 Task: Create a due date automation trigger when advanced on, on the tuesday of the week a card is due add dates without a complete due date at 11:00 AM.
Action: Mouse moved to (1103, 343)
Screenshot: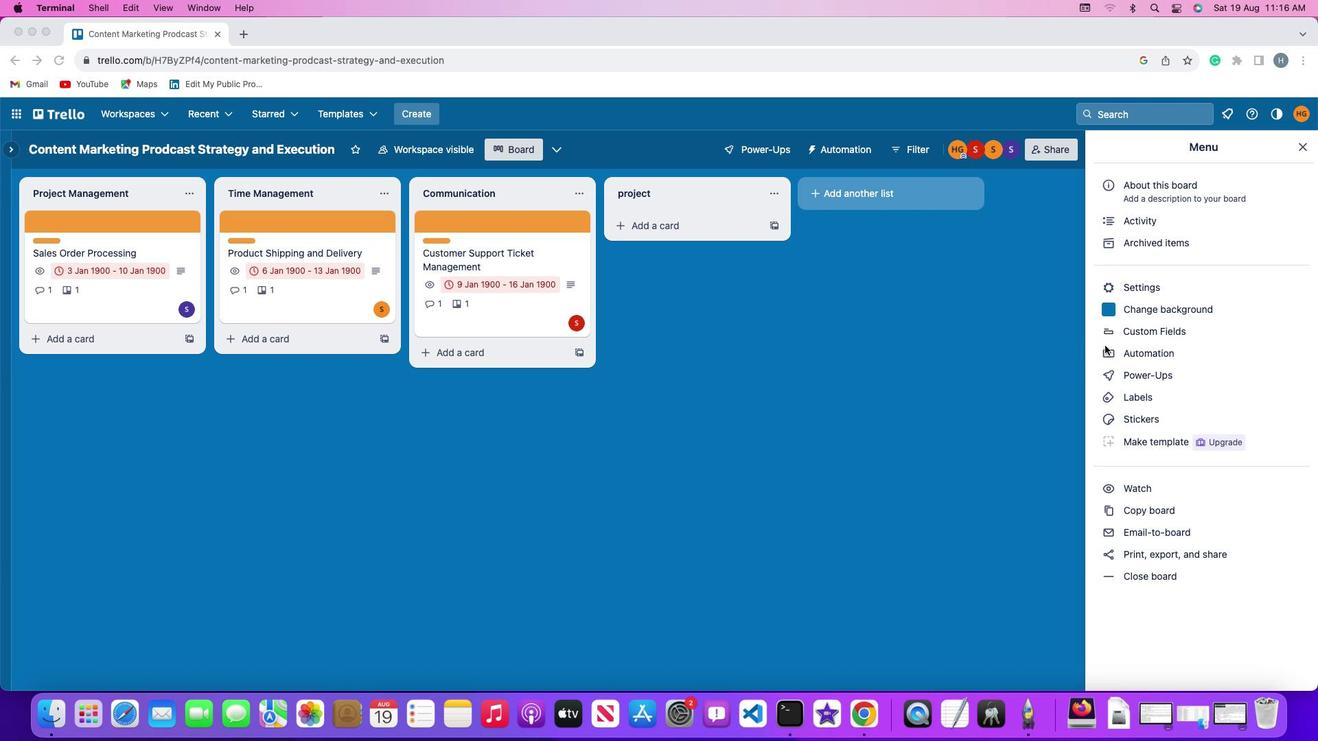 
Action: Mouse pressed left at (1103, 343)
Screenshot: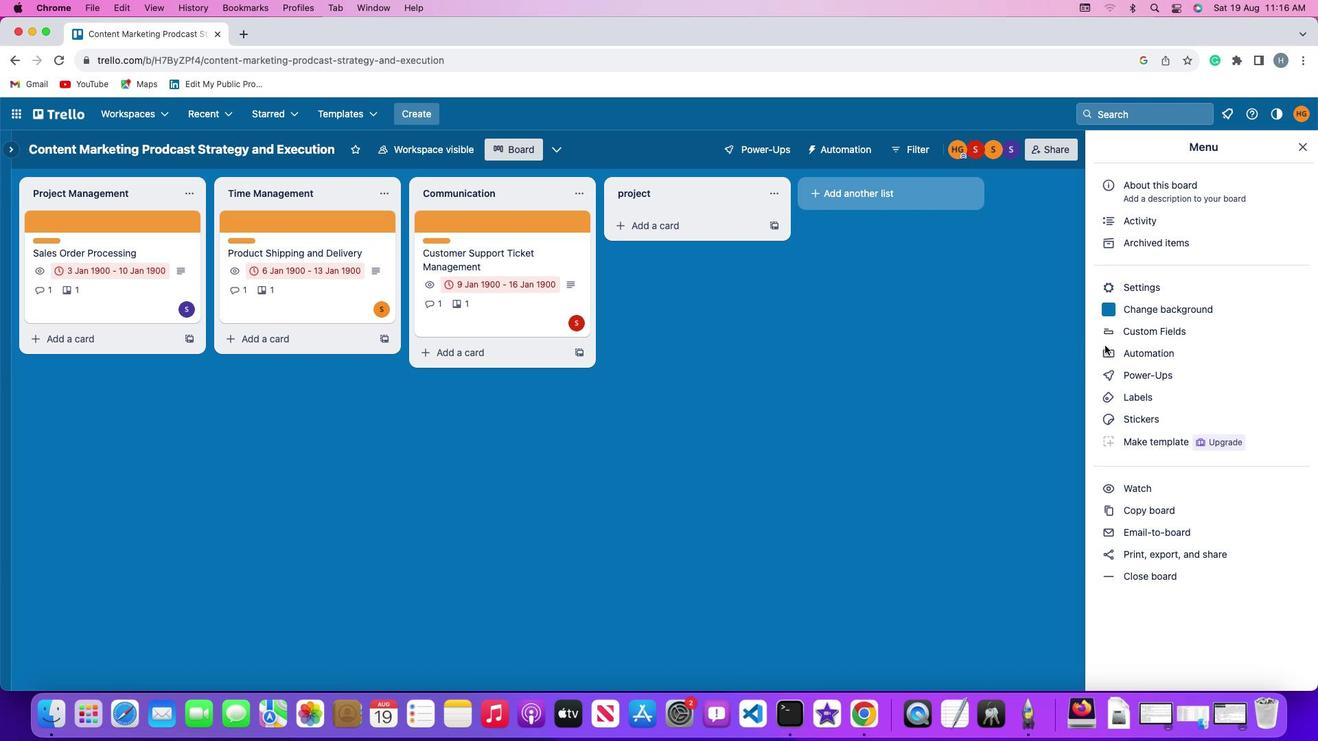 
Action: Mouse pressed left at (1103, 343)
Screenshot: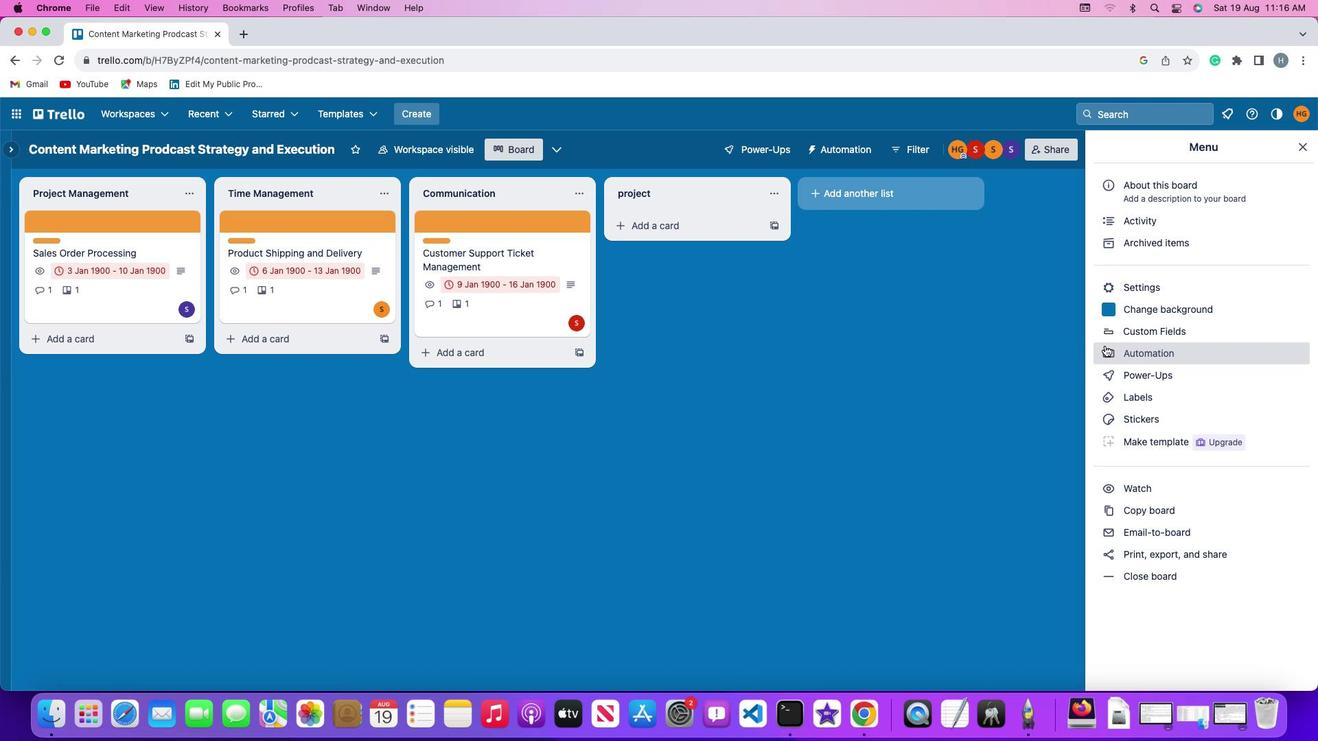 
Action: Mouse moved to (102, 326)
Screenshot: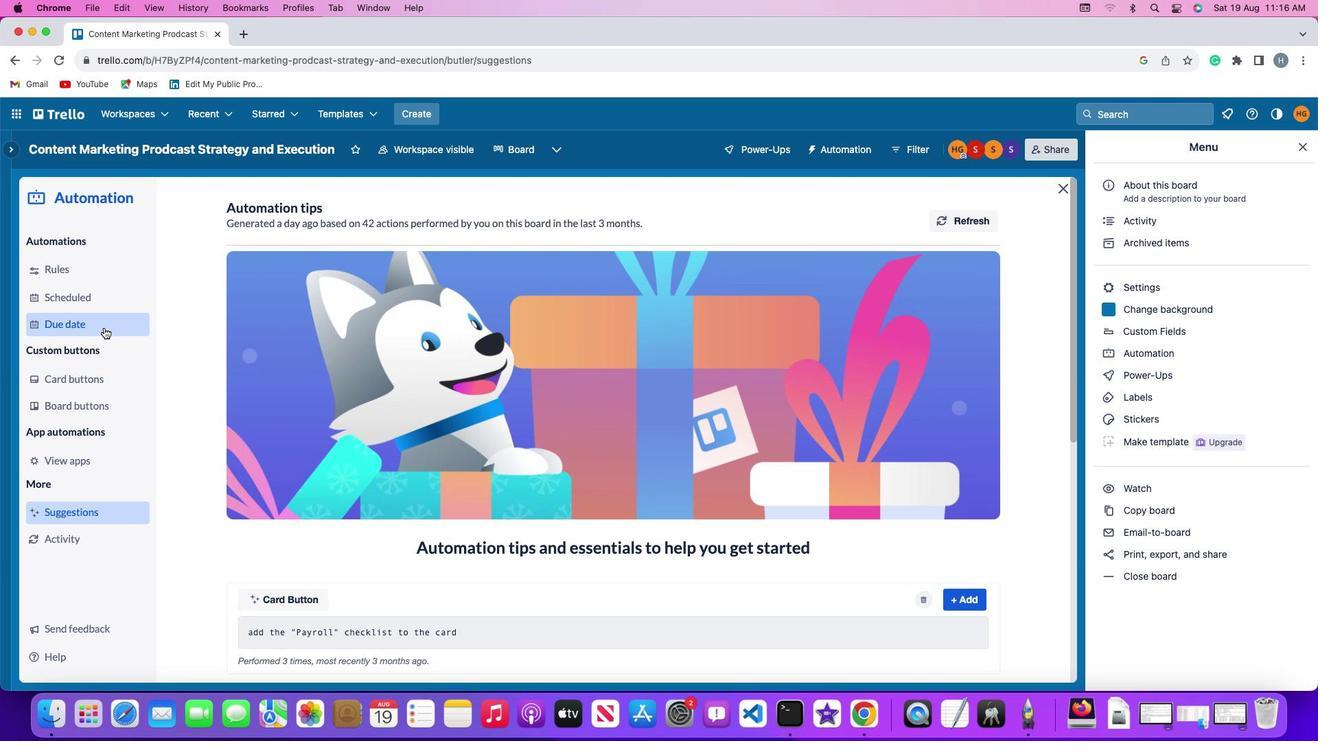 
Action: Mouse pressed left at (102, 326)
Screenshot: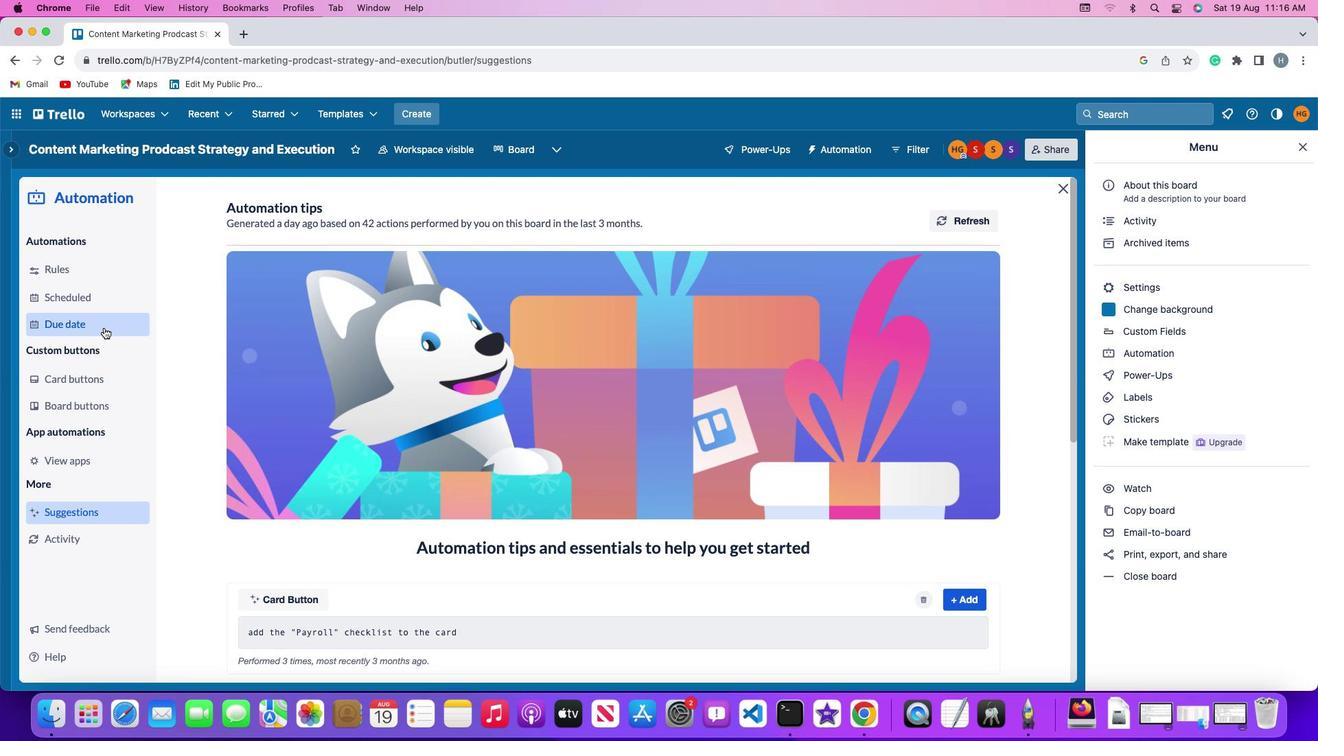 
Action: Mouse moved to (905, 203)
Screenshot: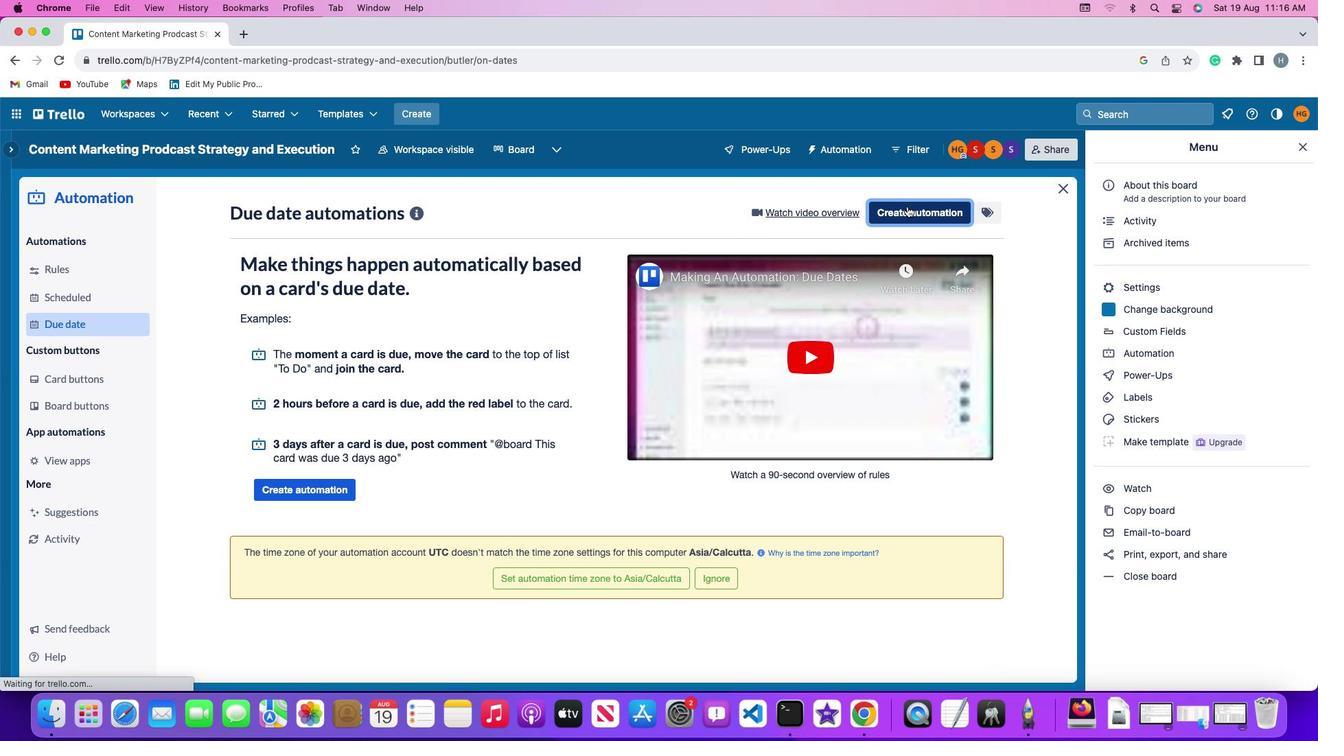 
Action: Mouse pressed left at (905, 203)
Screenshot: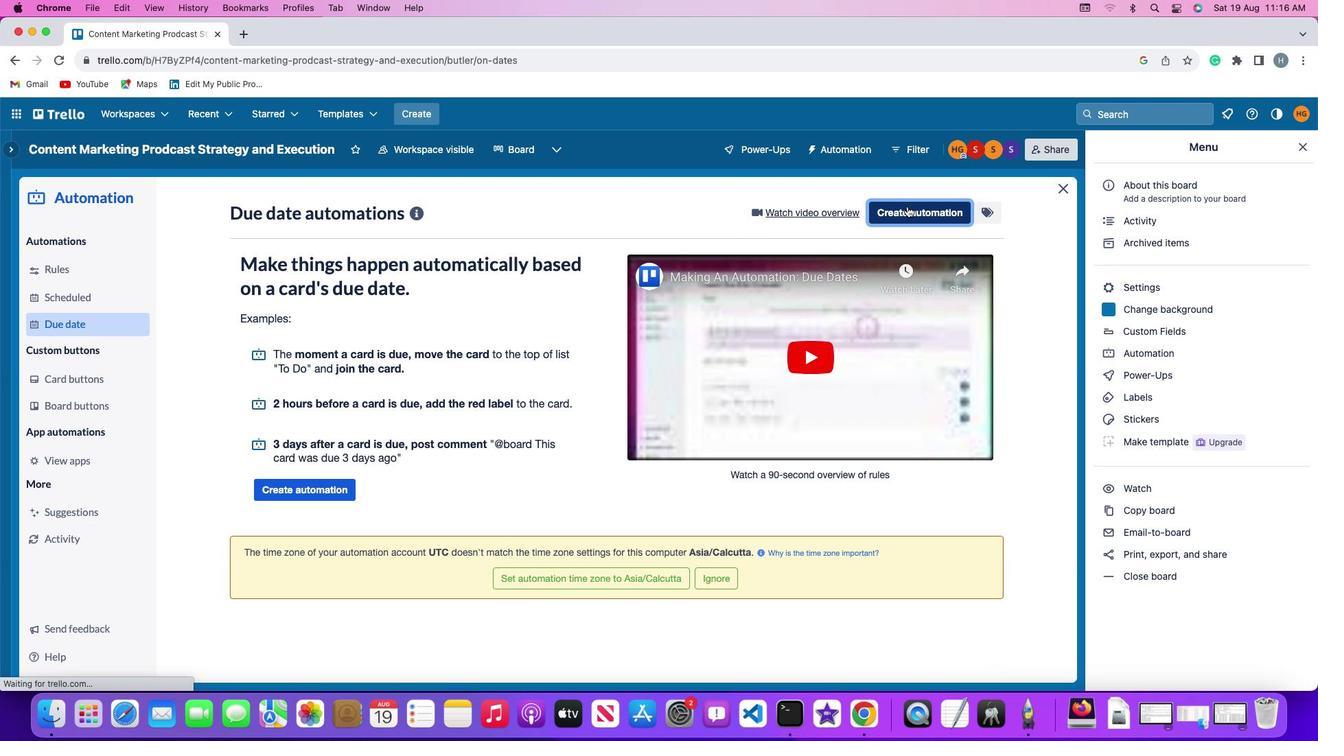 
Action: Mouse moved to (256, 339)
Screenshot: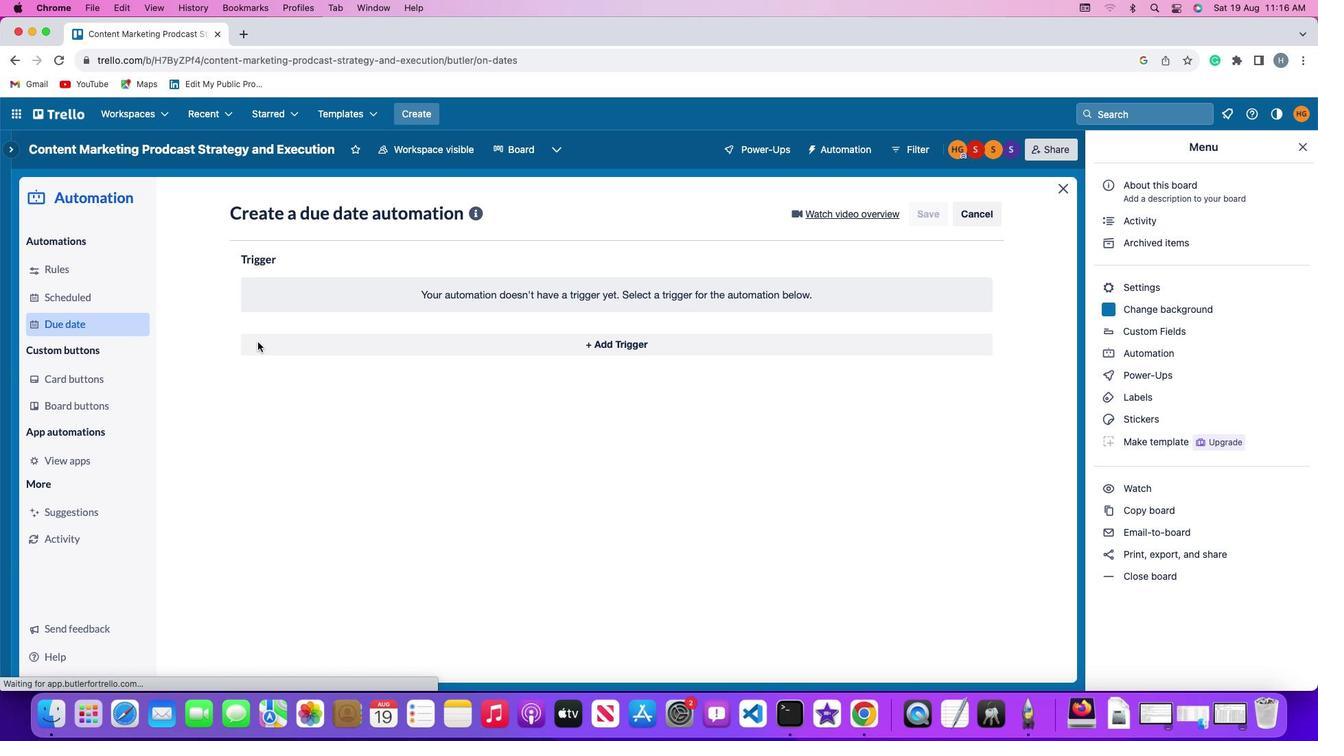 
Action: Mouse pressed left at (256, 339)
Screenshot: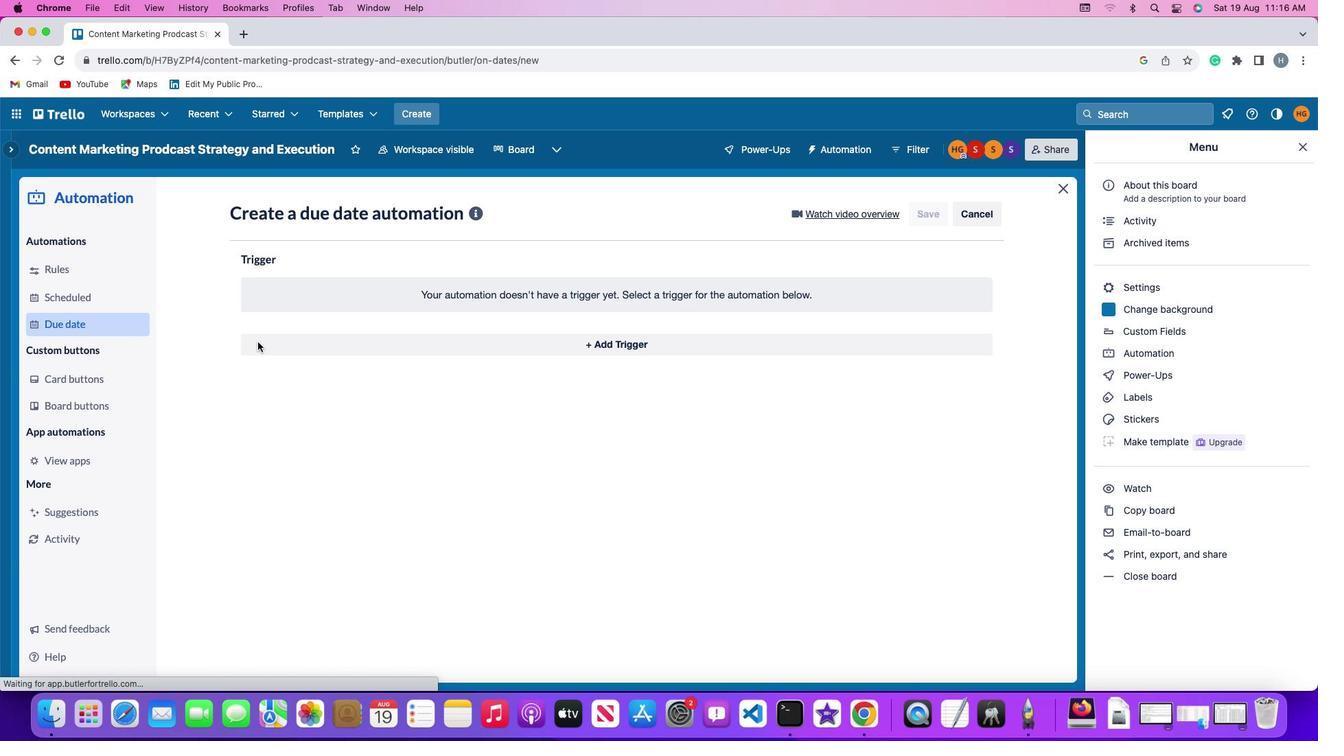 
Action: Mouse moved to (293, 588)
Screenshot: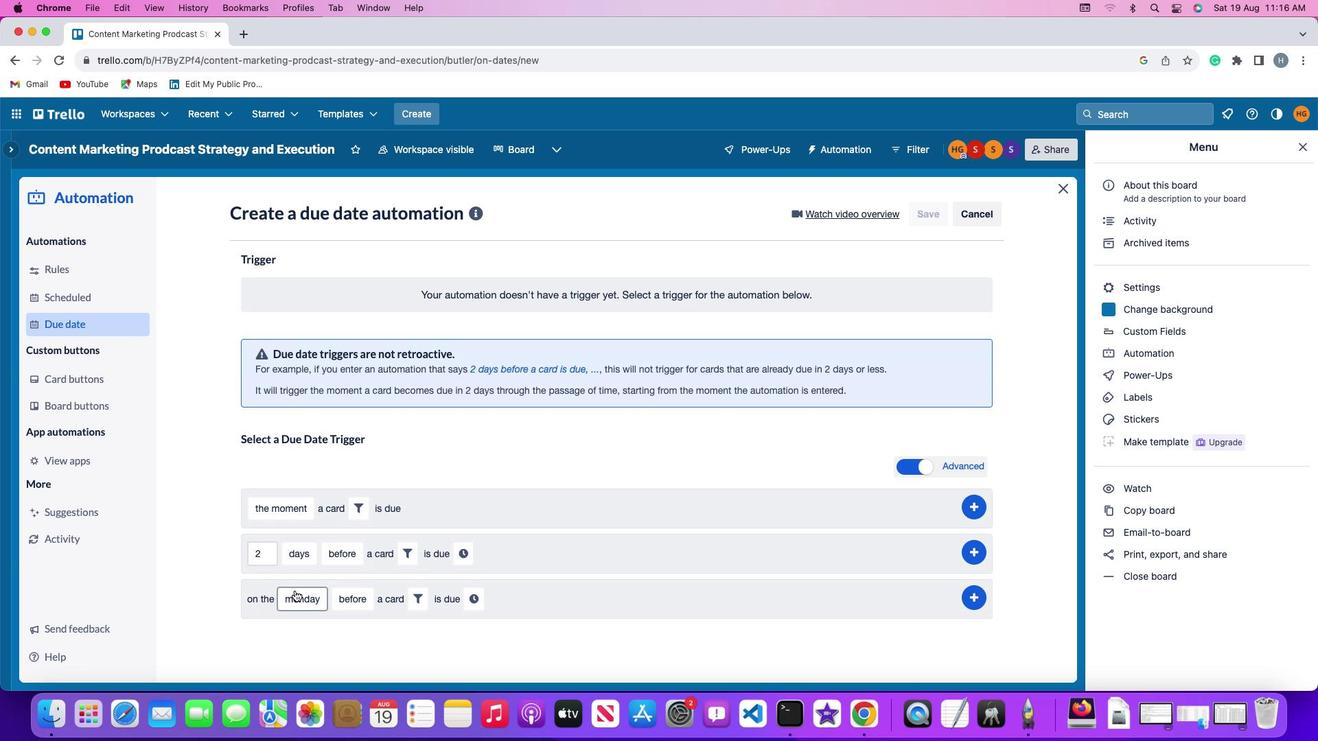 
Action: Mouse pressed left at (293, 588)
Screenshot: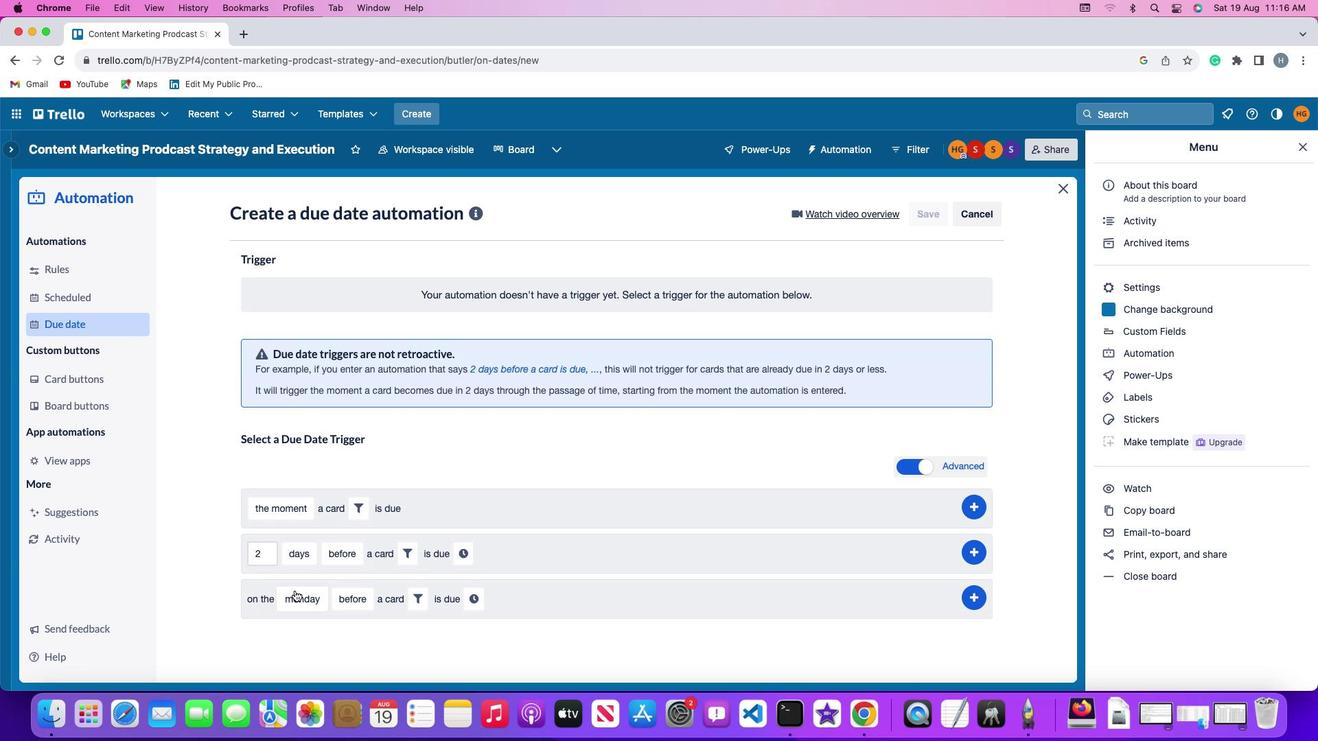
Action: Mouse moved to (315, 435)
Screenshot: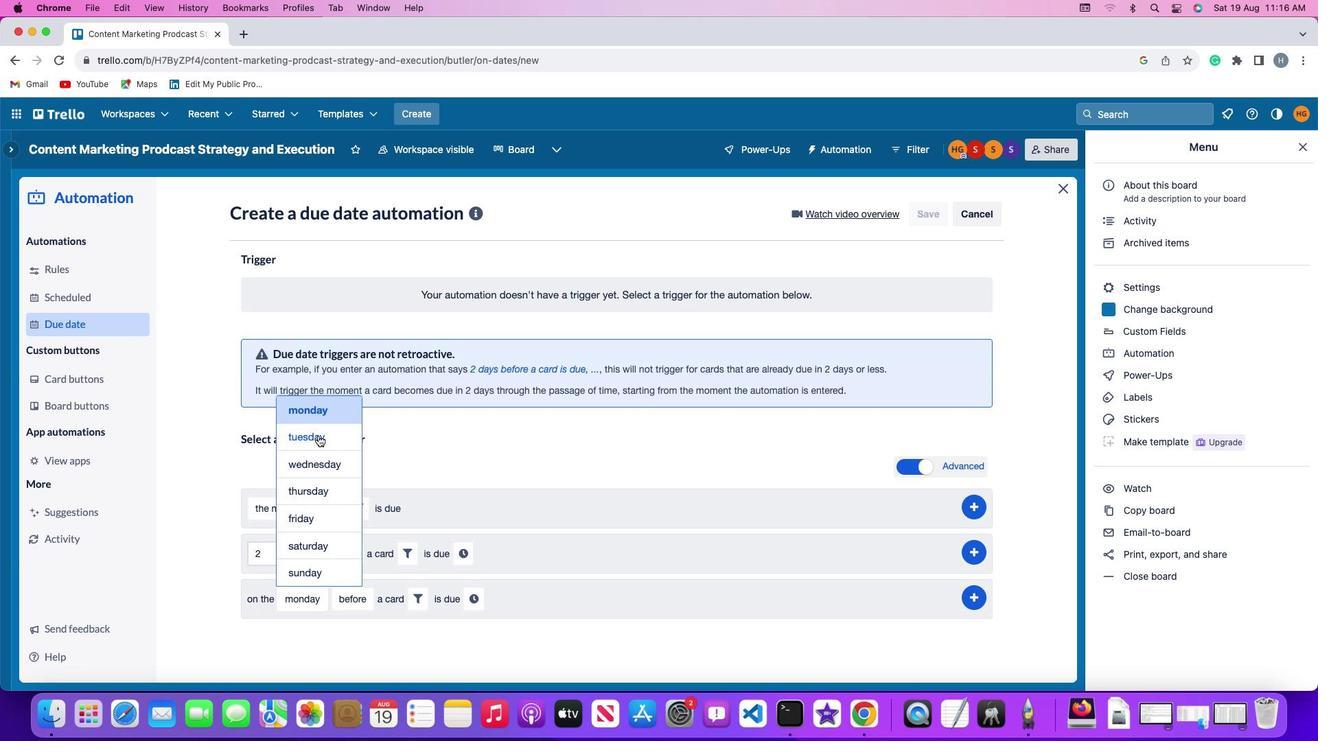 
Action: Mouse pressed left at (315, 435)
Screenshot: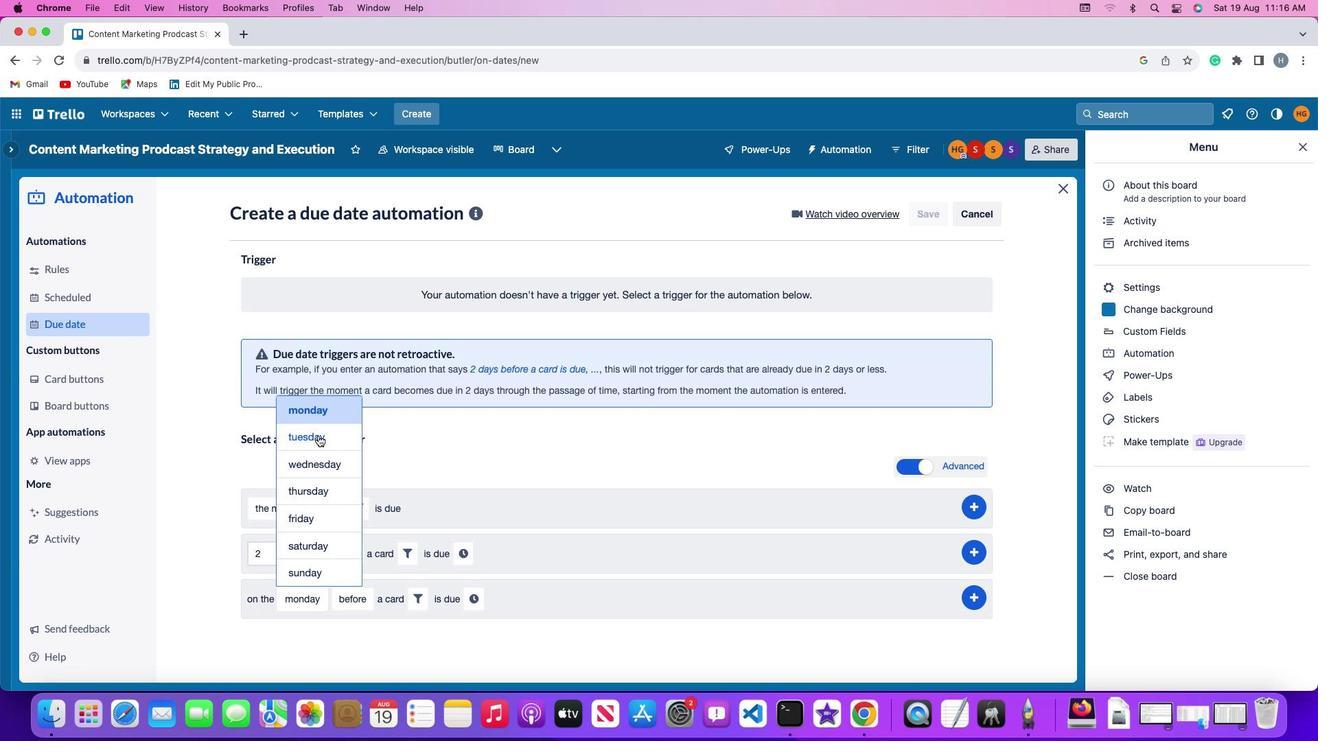
Action: Mouse moved to (354, 589)
Screenshot: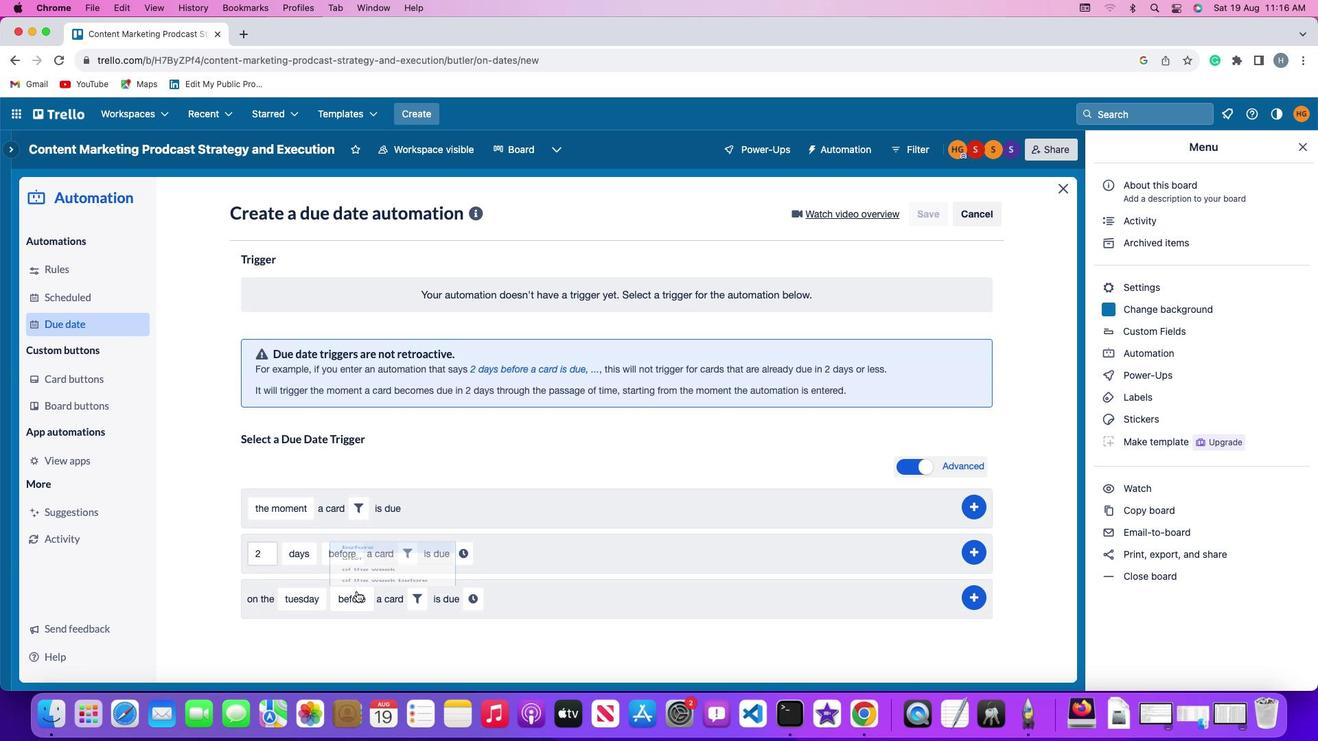 
Action: Mouse pressed left at (354, 589)
Screenshot: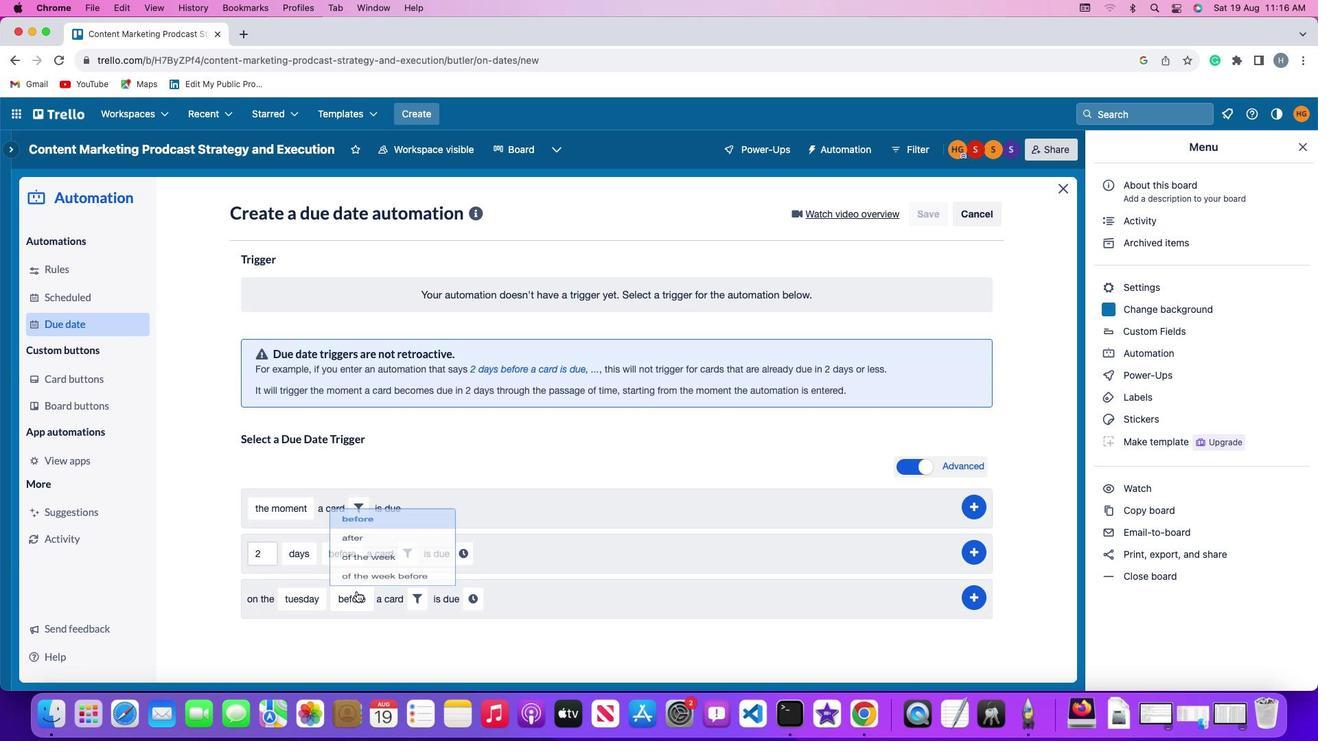 
Action: Mouse moved to (368, 539)
Screenshot: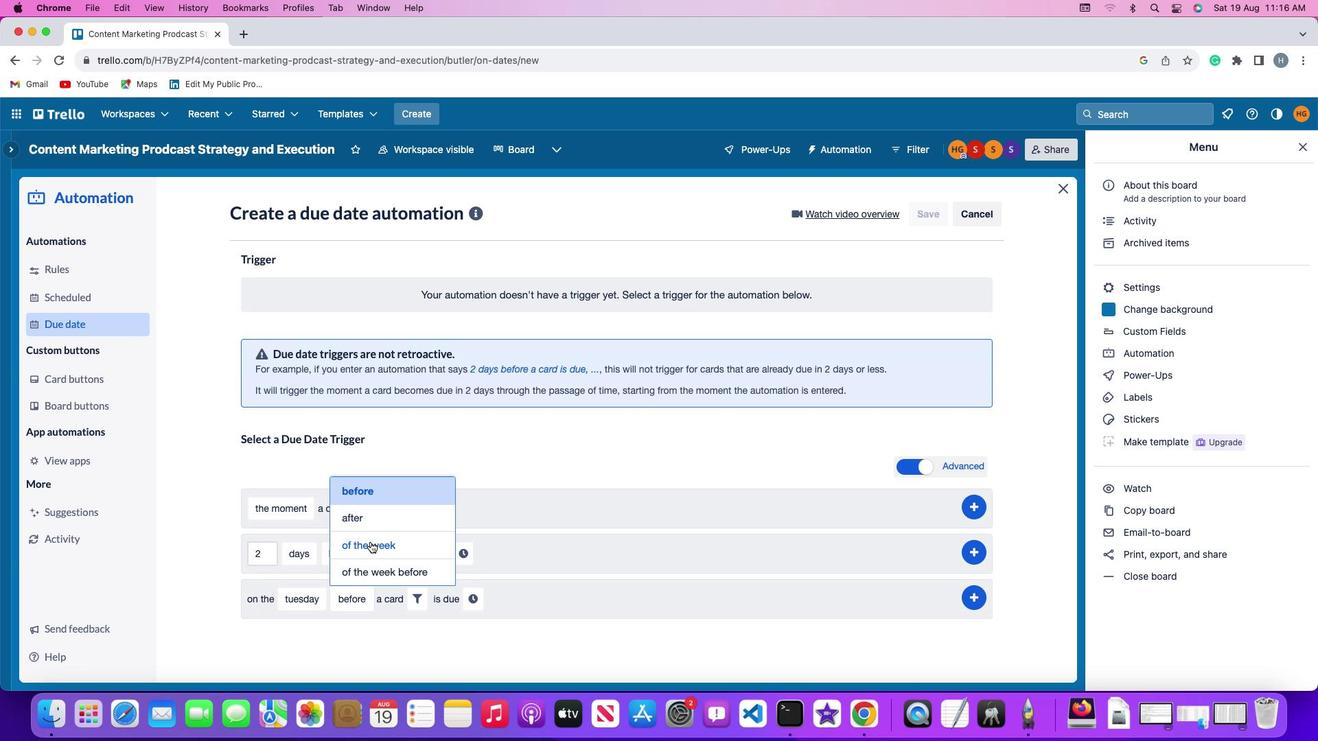 
Action: Mouse pressed left at (368, 539)
Screenshot: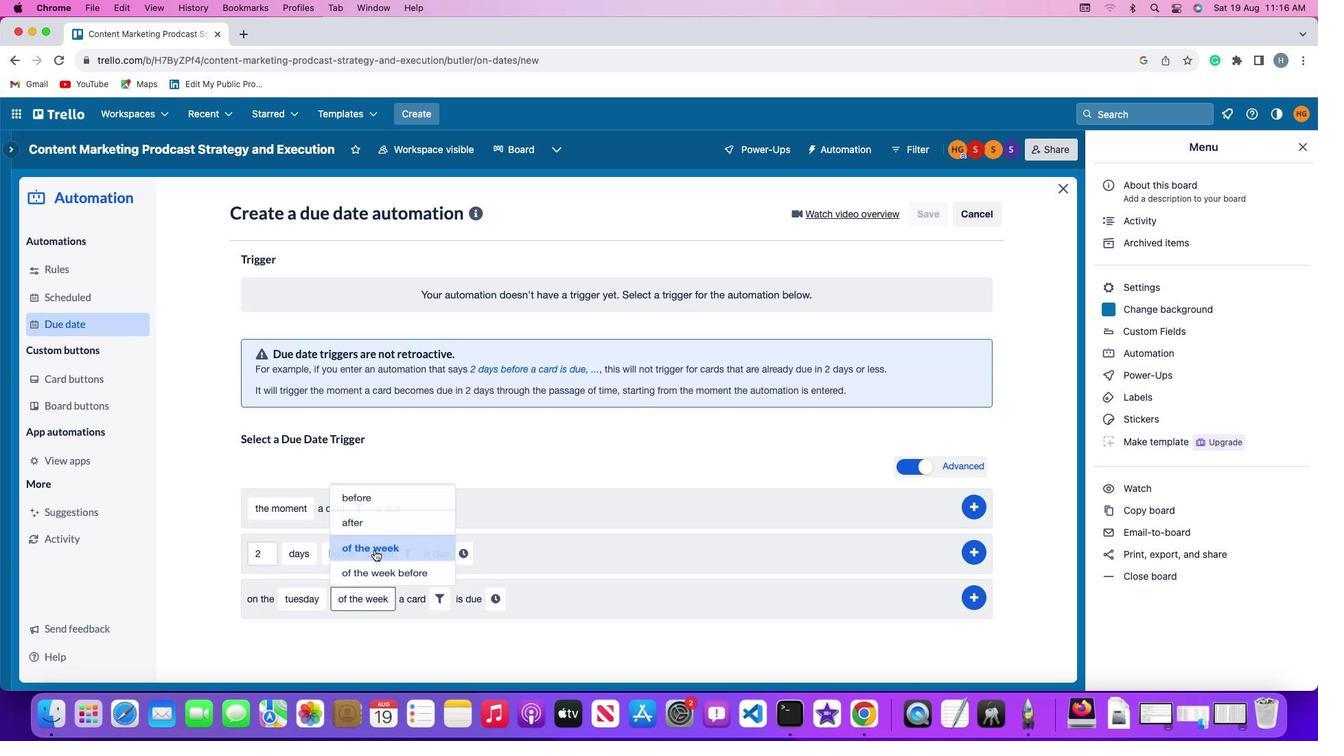 
Action: Mouse moved to (443, 591)
Screenshot: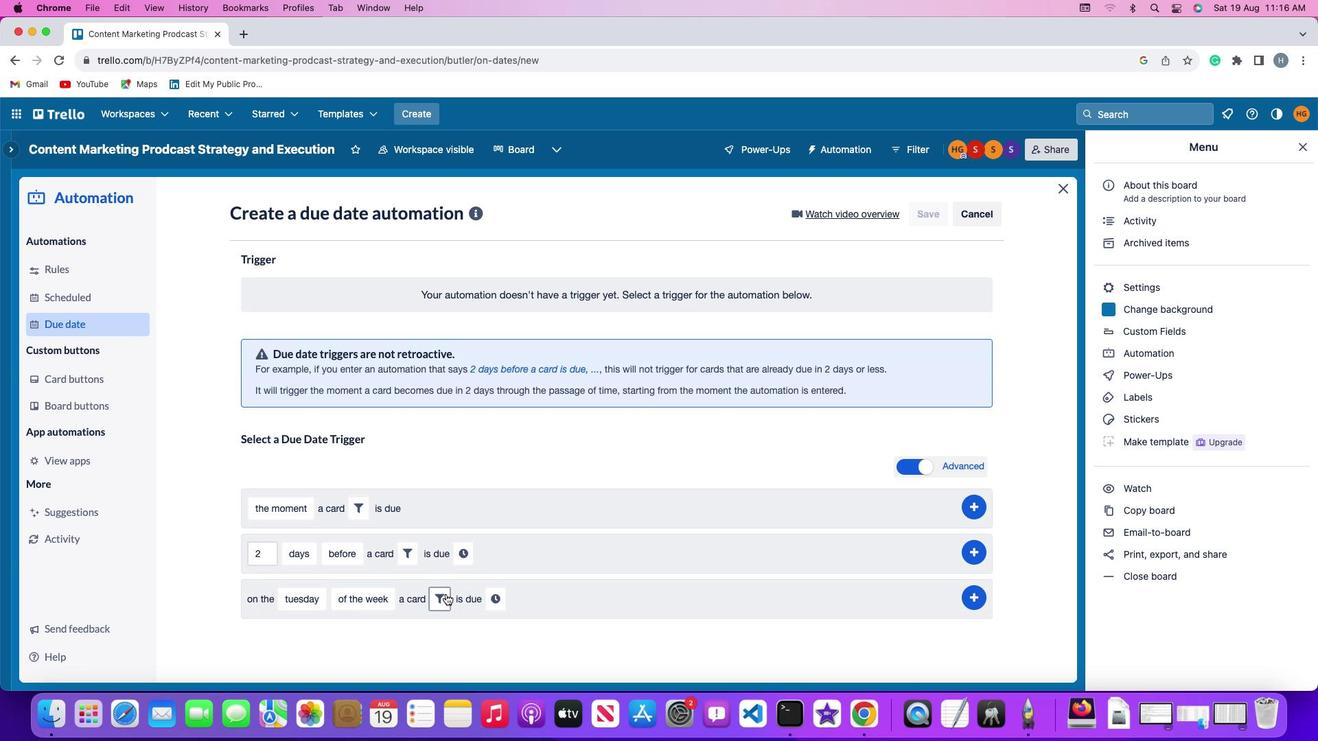 
Action: Mouse pressed left at (443, 591)
Screenshot: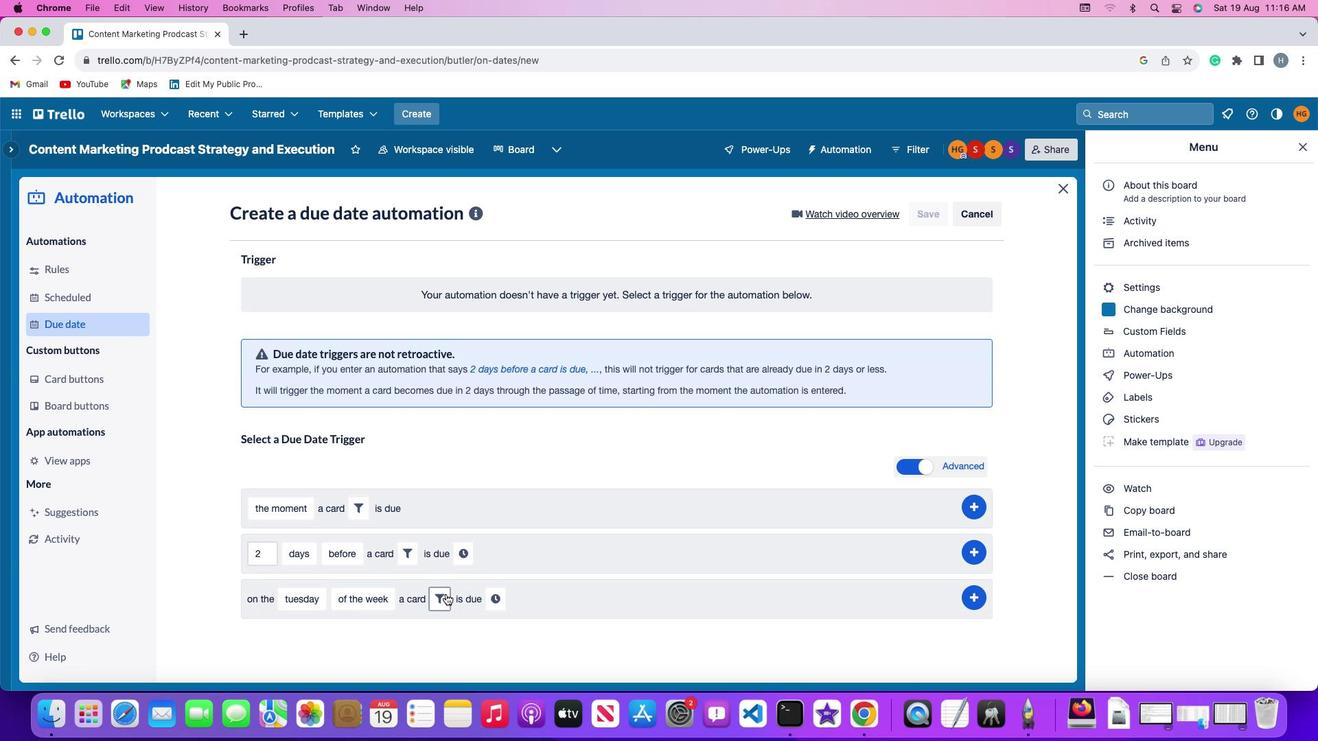 
Action: Mouse moved to (519, 640)
Screenshot: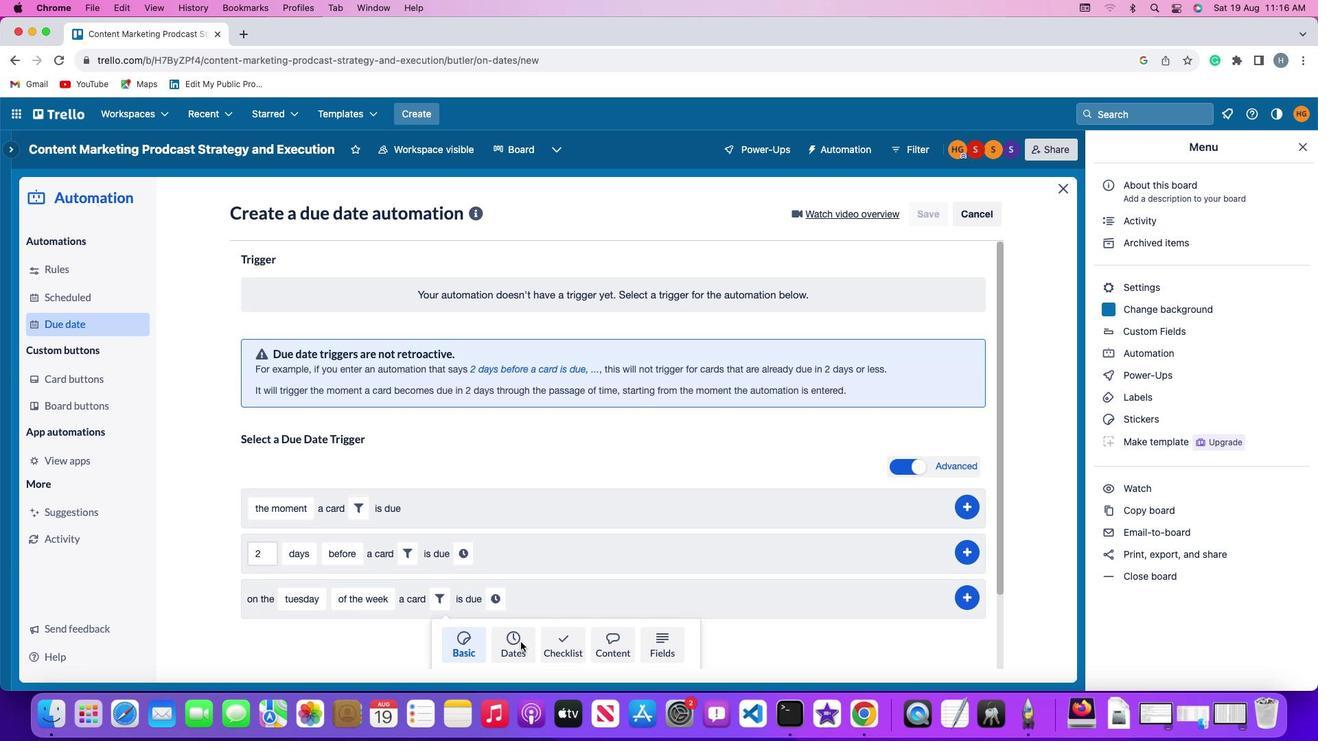 
Action: Mouse pressed left at (519, 640)
Screenshot: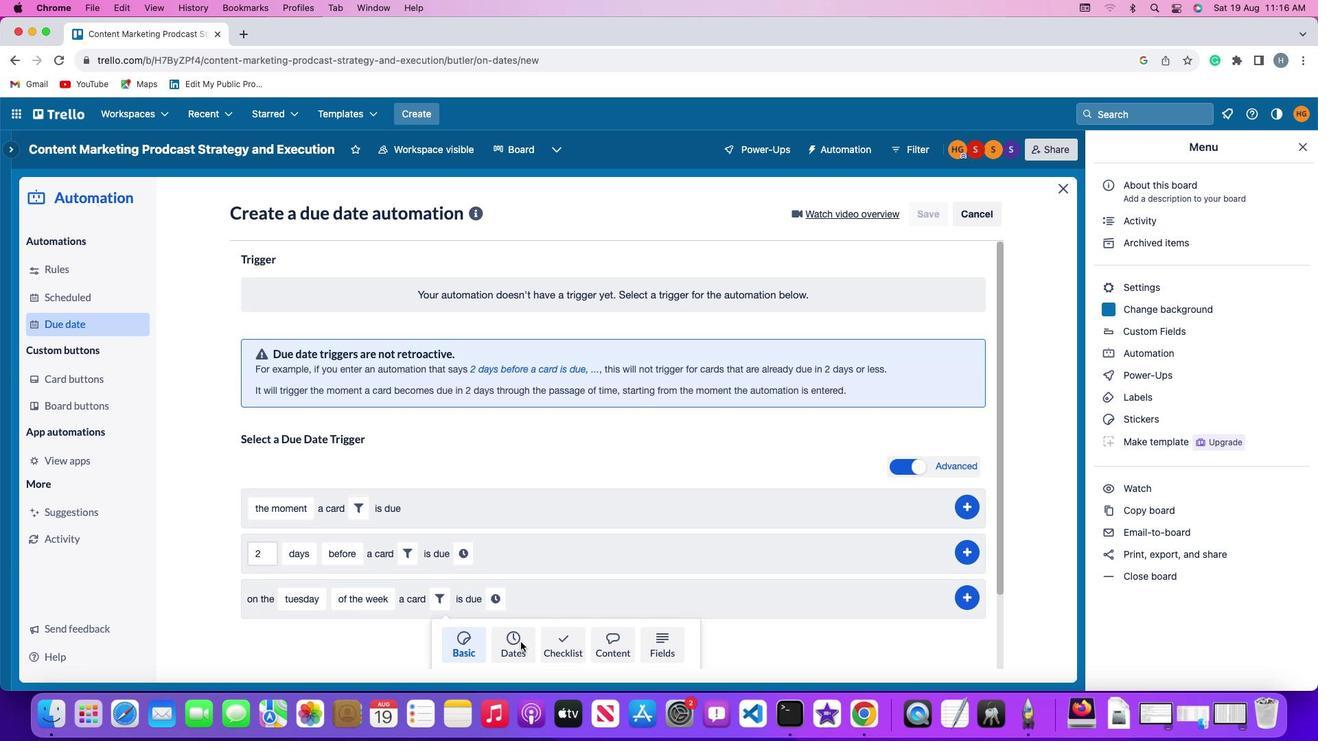 
Action: Mouse moved to (363, 615)
Screenshot: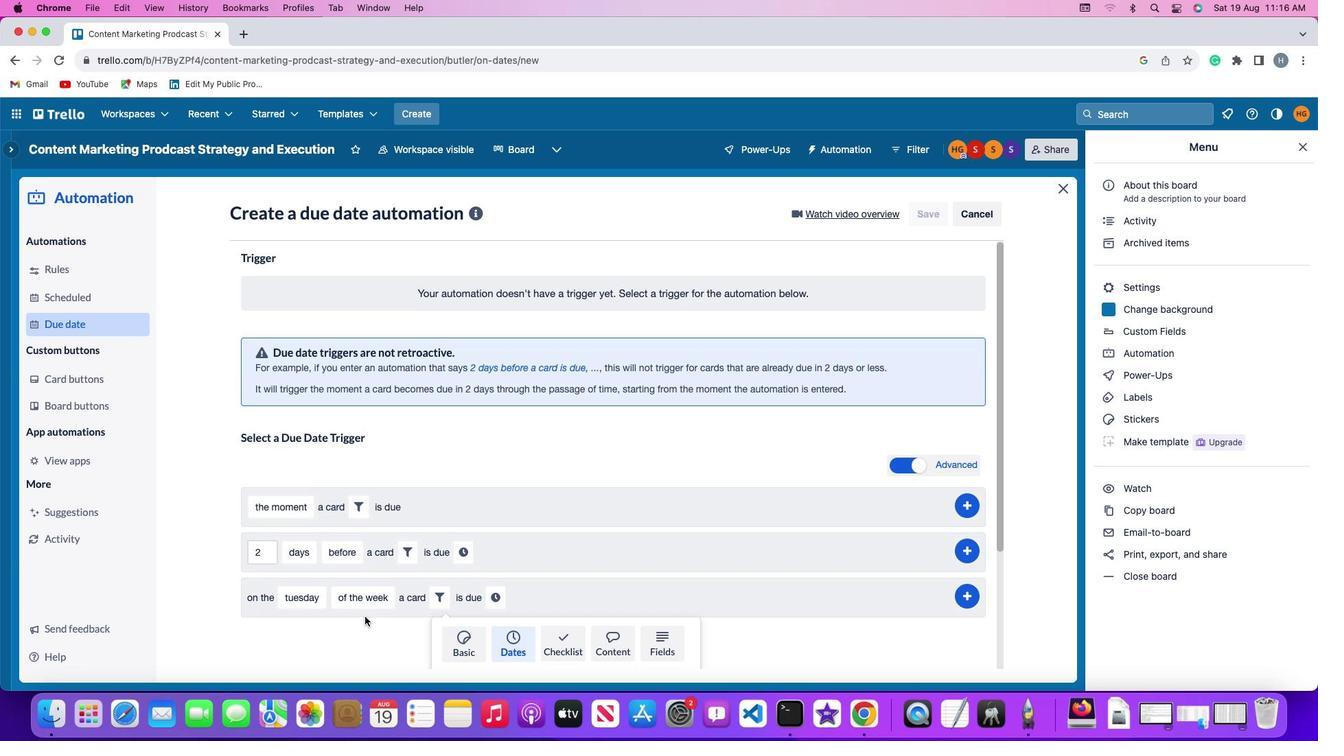 
Action: Mouse scrolled (363, 615) with delta (-1, -2)
Screenshot: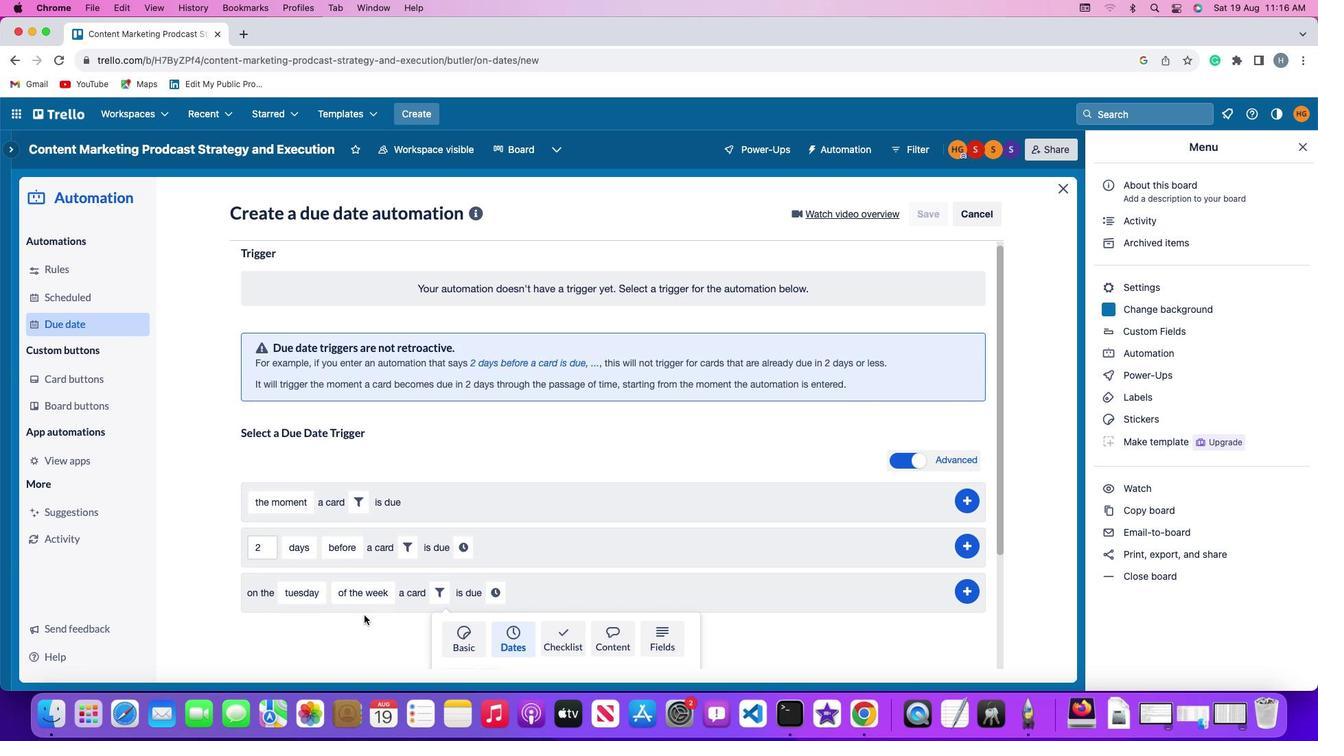 
Action: Mouse scrolled (363, 615) with delta (-1, -2)
Screenshot: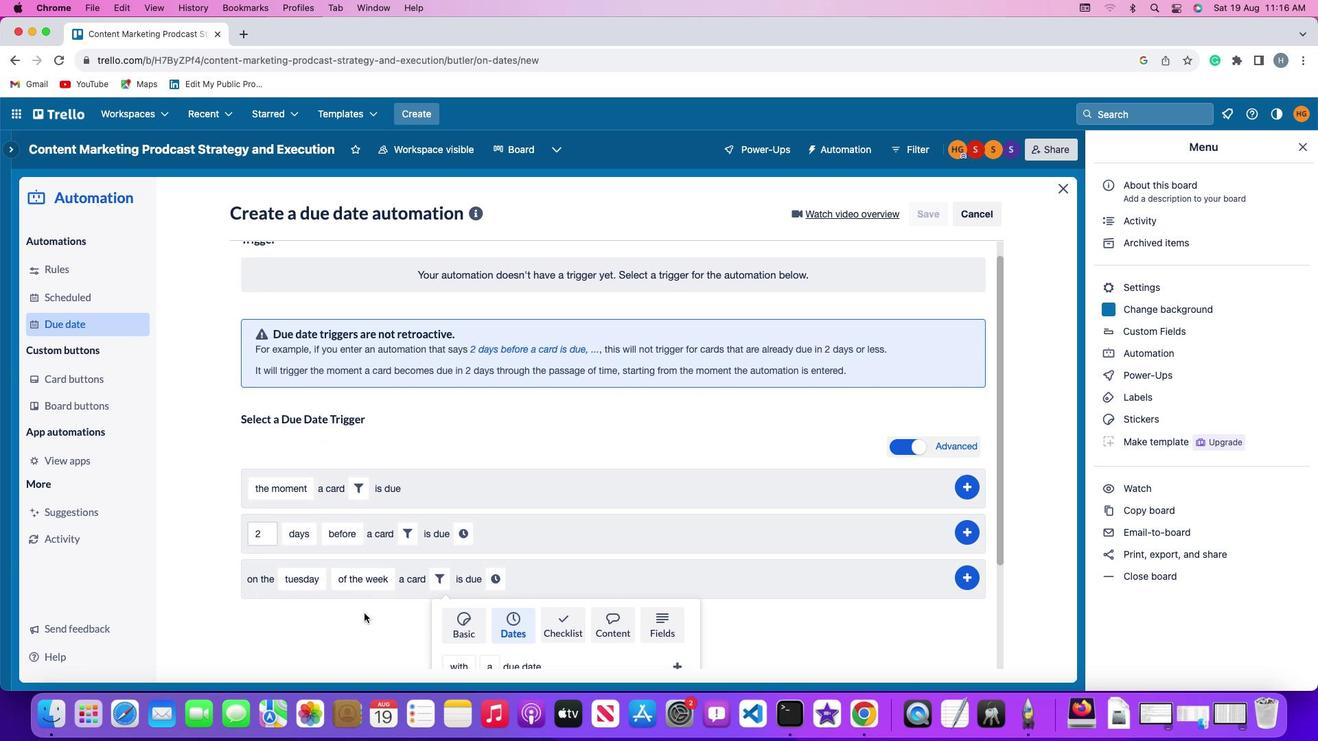 
Action: Mouse moved to (363, 615)
Screenshot: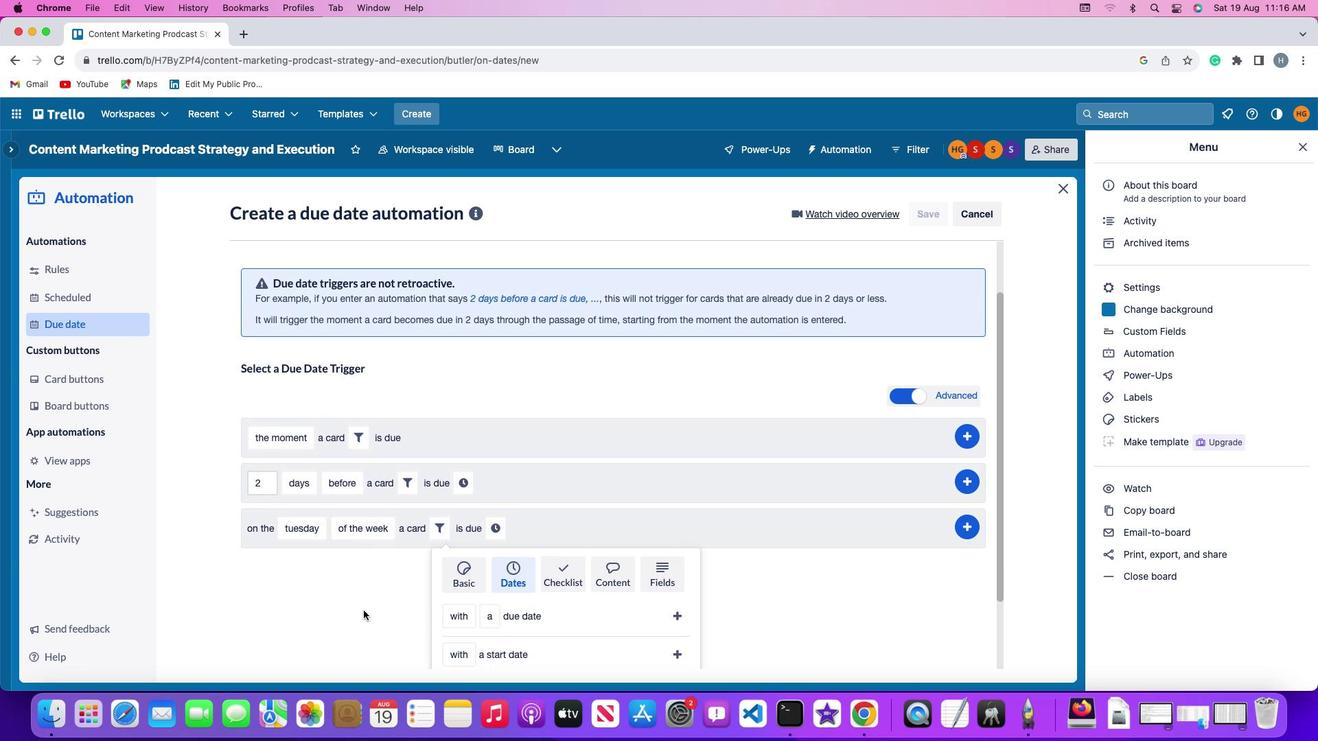 
Action: Mouse scrolled (363, 615) with delta (-1, -2)
Screenshot: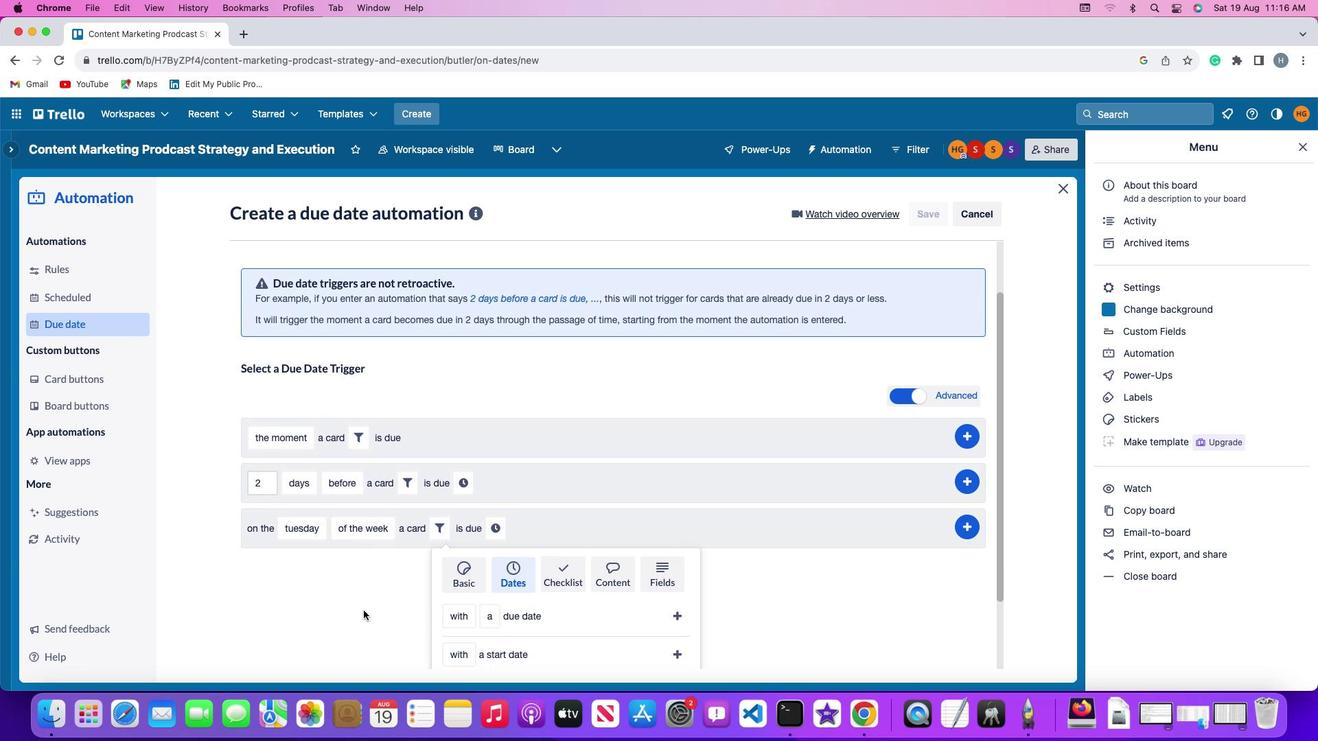 
Action: Mouse moved to (448, 582)
Screenshot: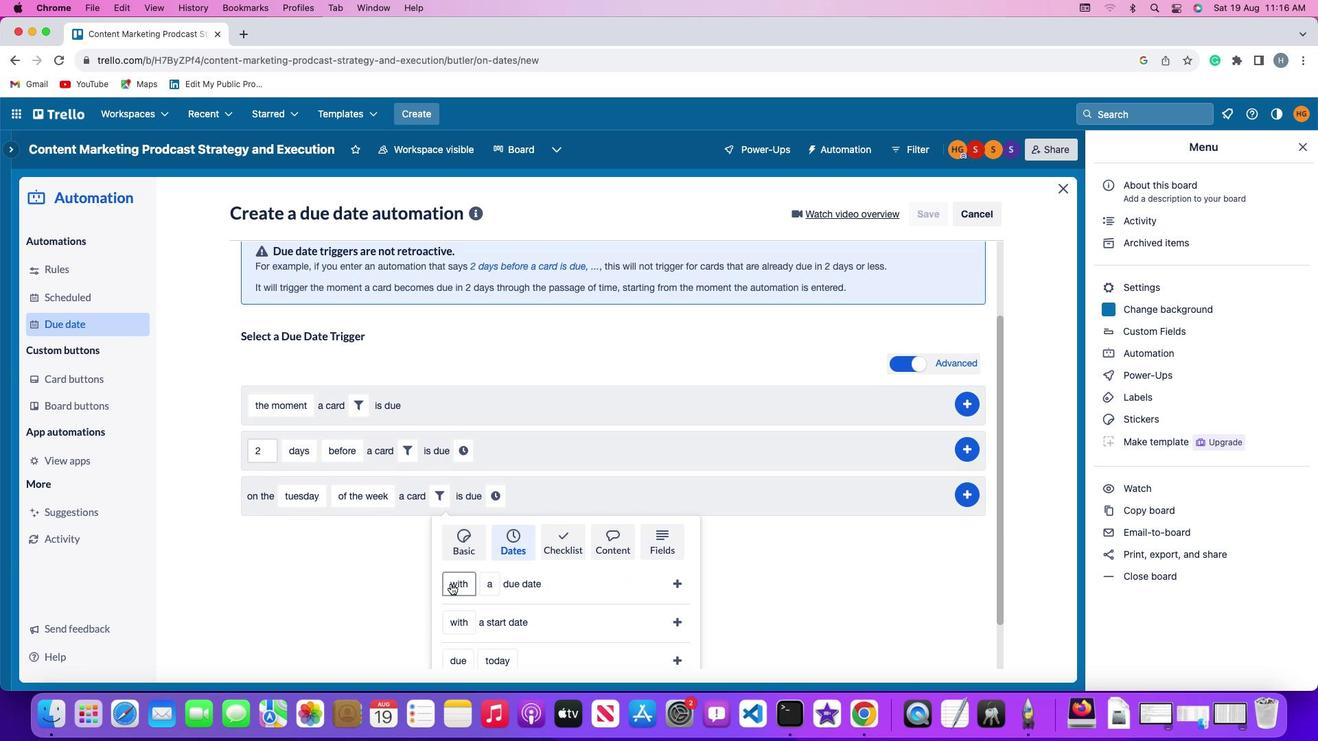 
Action: Mouse pressed left at (448, 582)
Screenshot: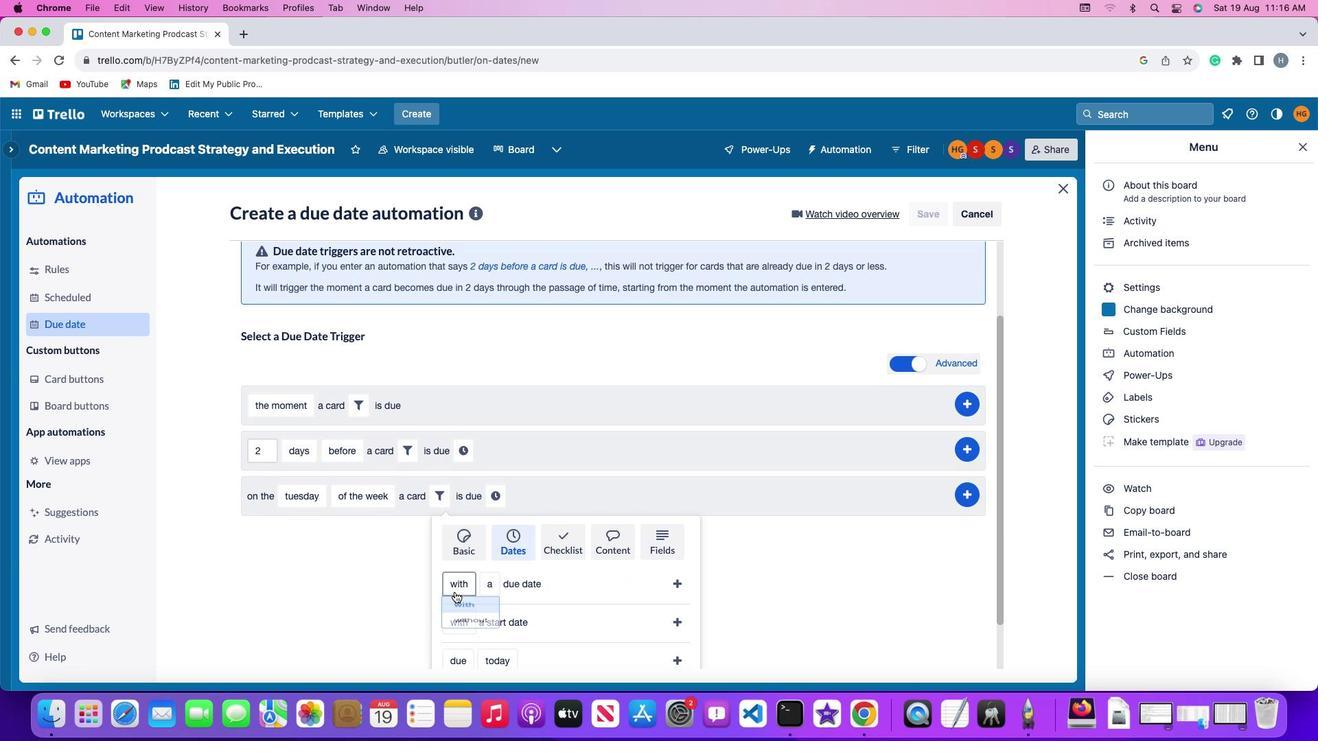 
Action: Mouse moved to (466, 637)
Screenshot: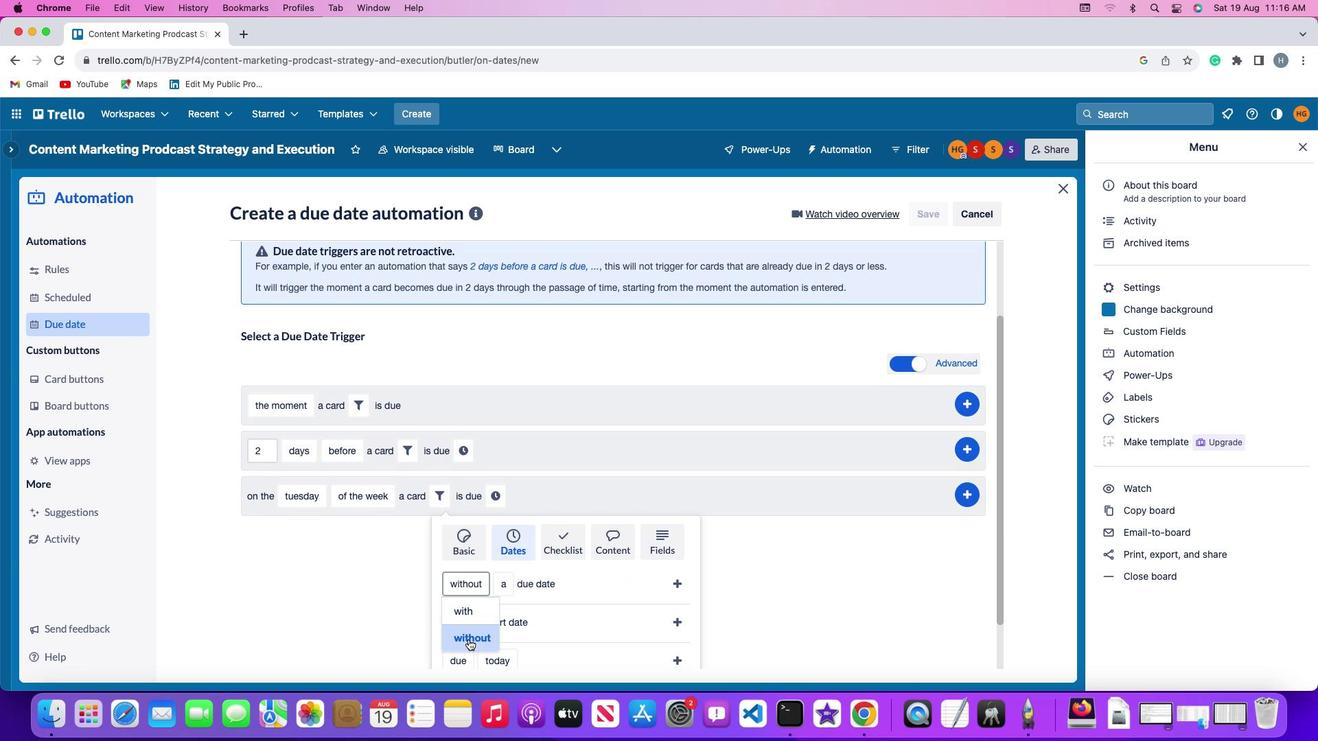 
Action: Mouse pressed left at (466, 637)
Screenshot: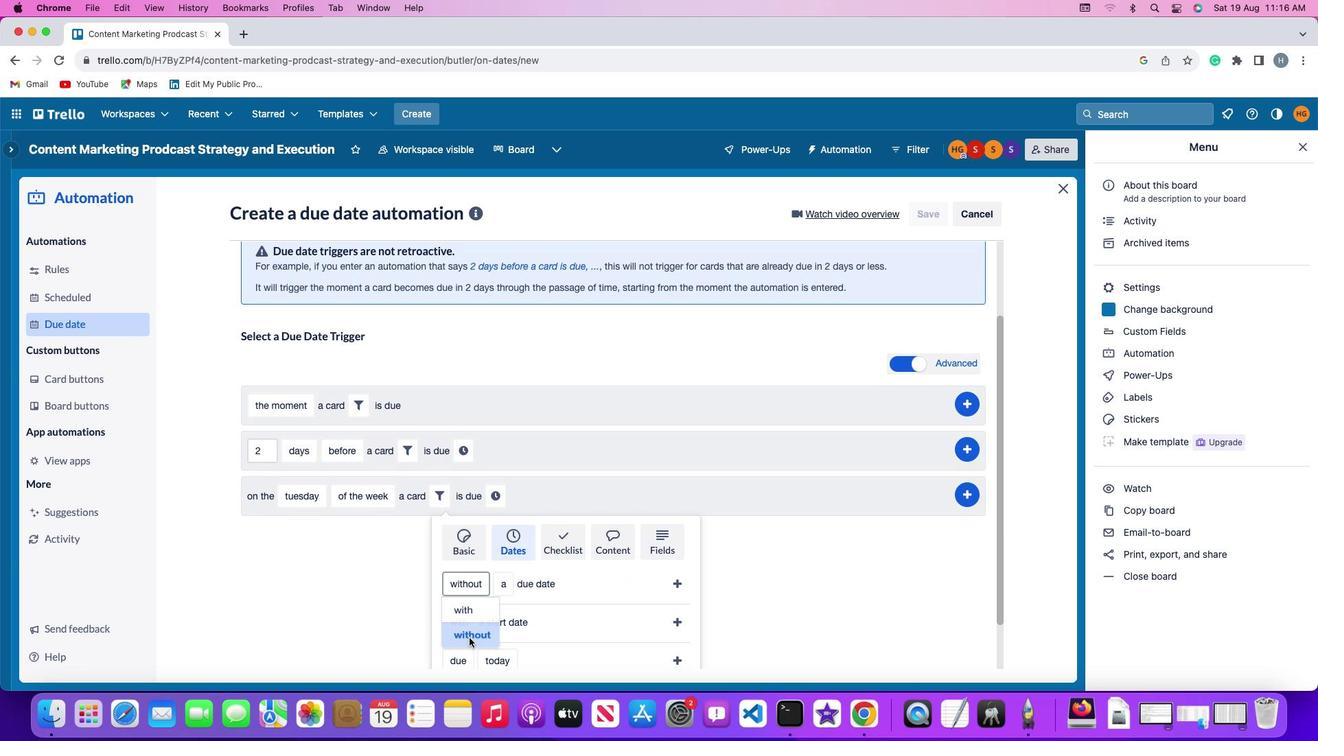 
Action: Mouse moved to (496, 580)
Screenshot: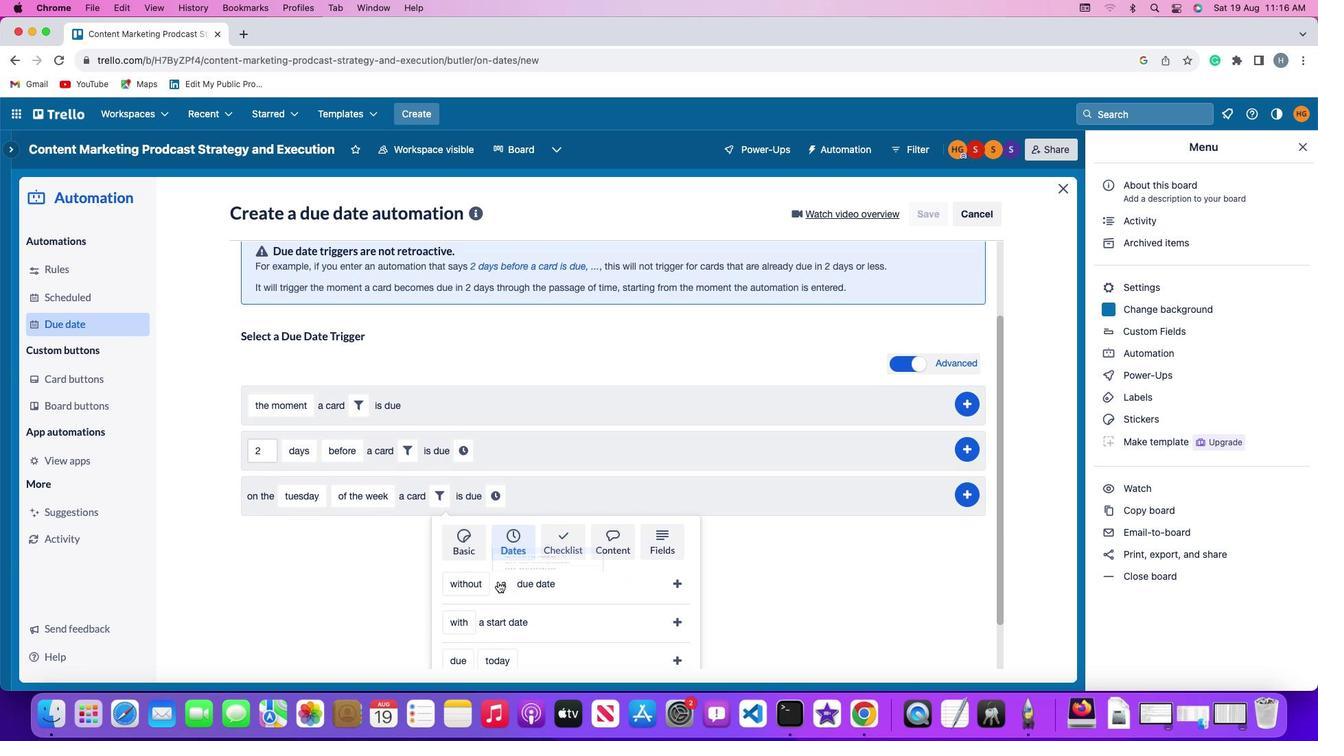 
Action: Mouse pressed left at (496, 580)
Screenshot: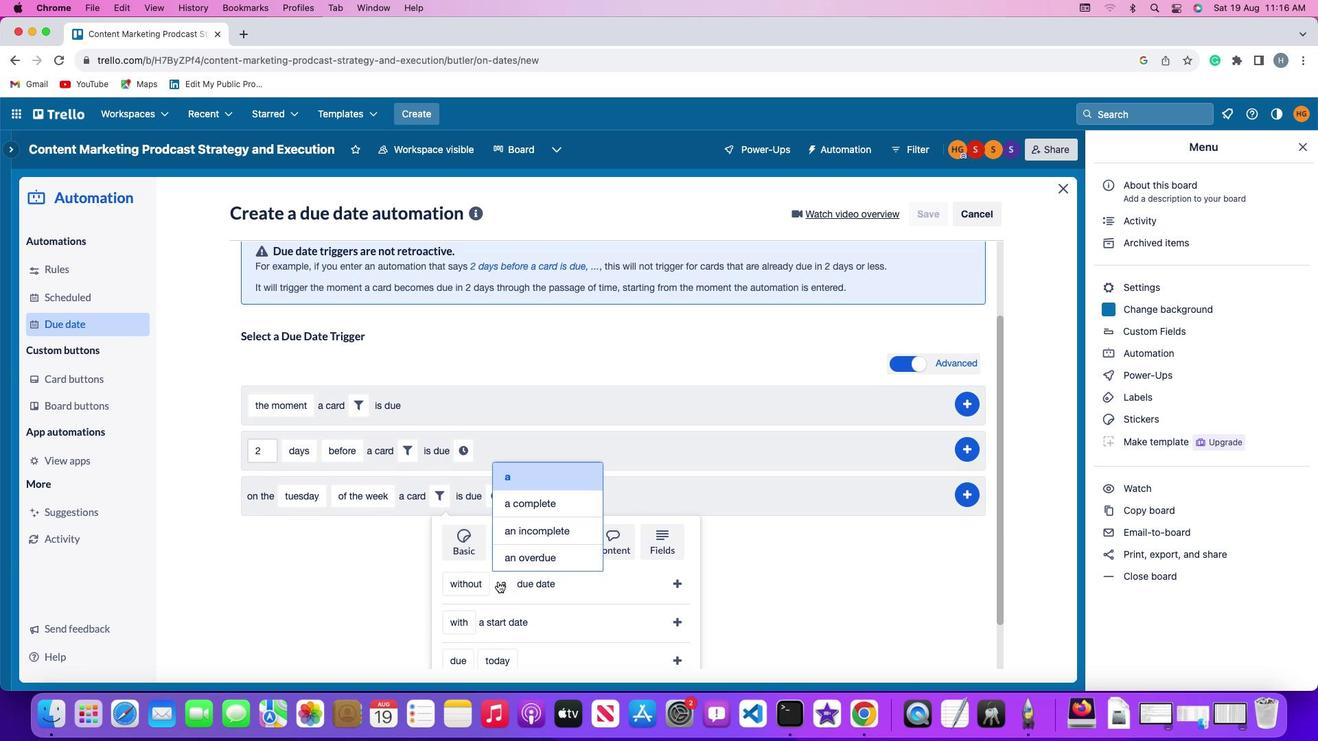 
Action: Mouse moved to (522, 501)
Screenshot: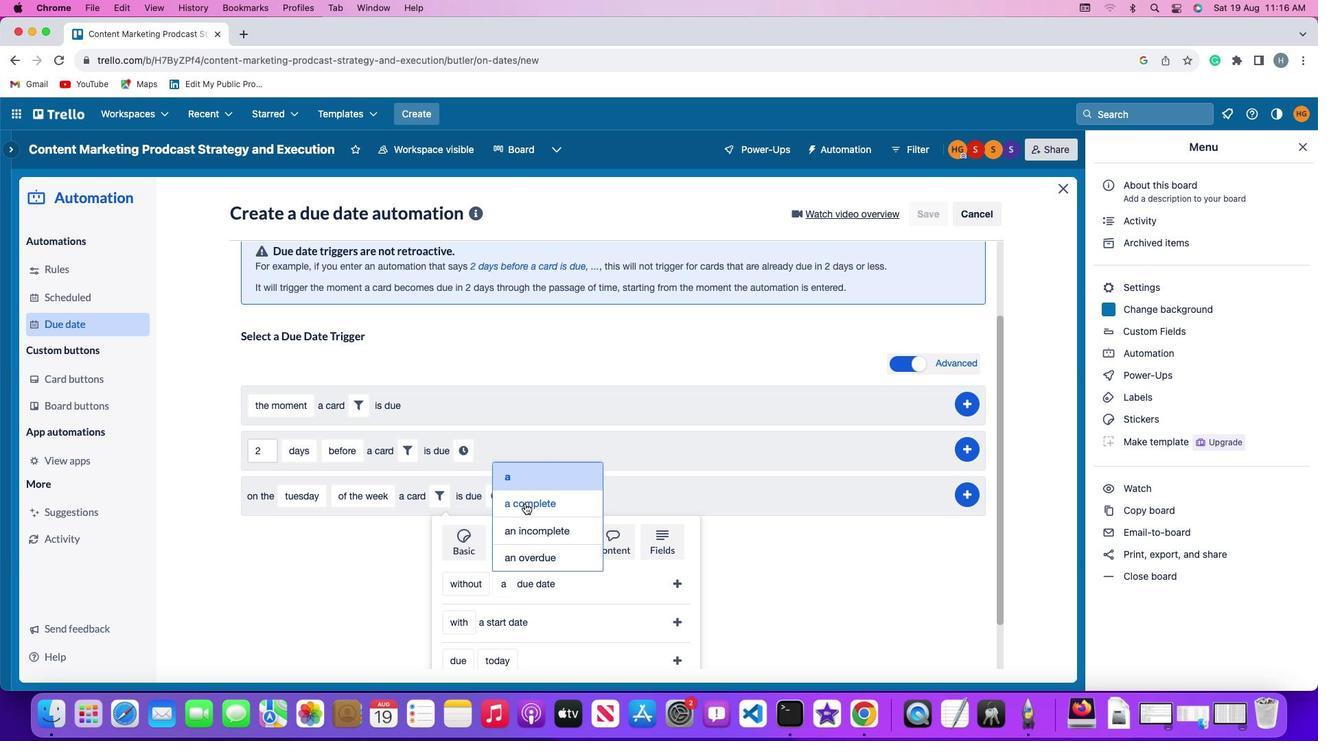 
Action: Mouse pressed left at (522, 501)
Screenshot: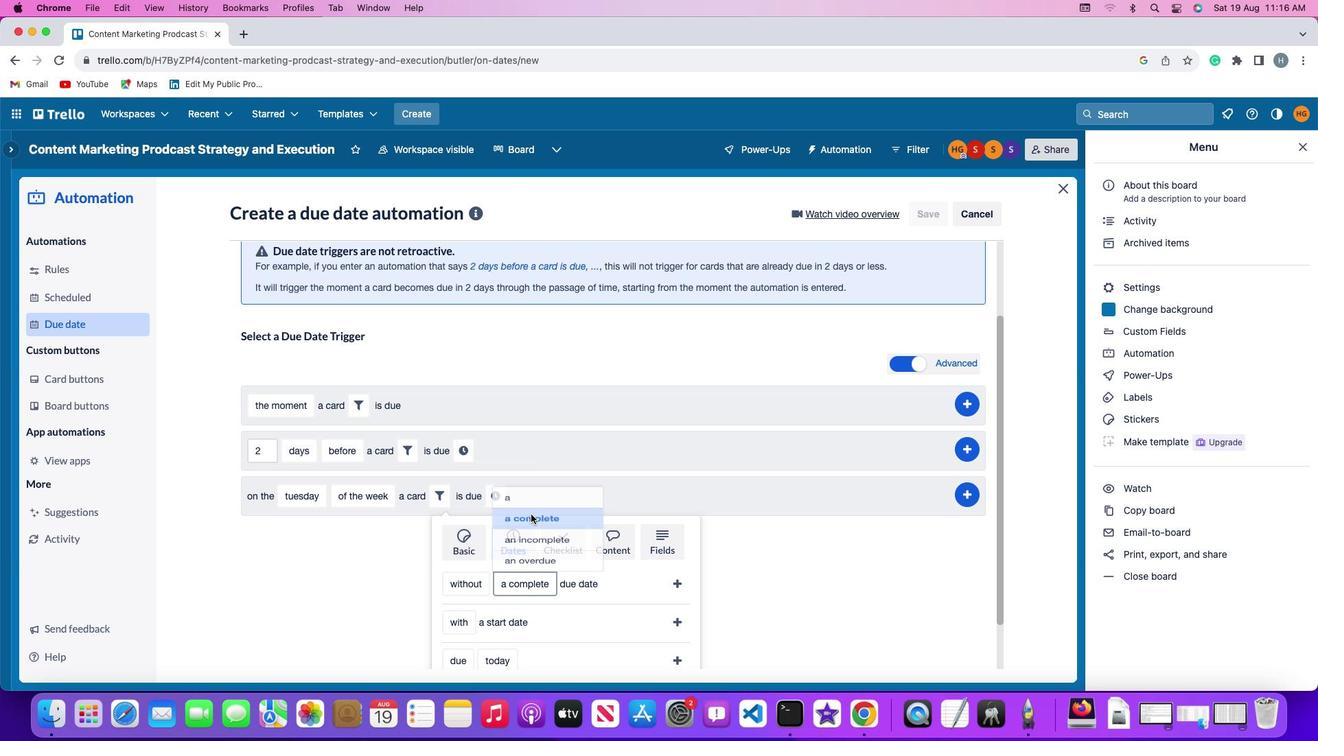 
Action: Mouse moved to (674, 577)
Screenshot: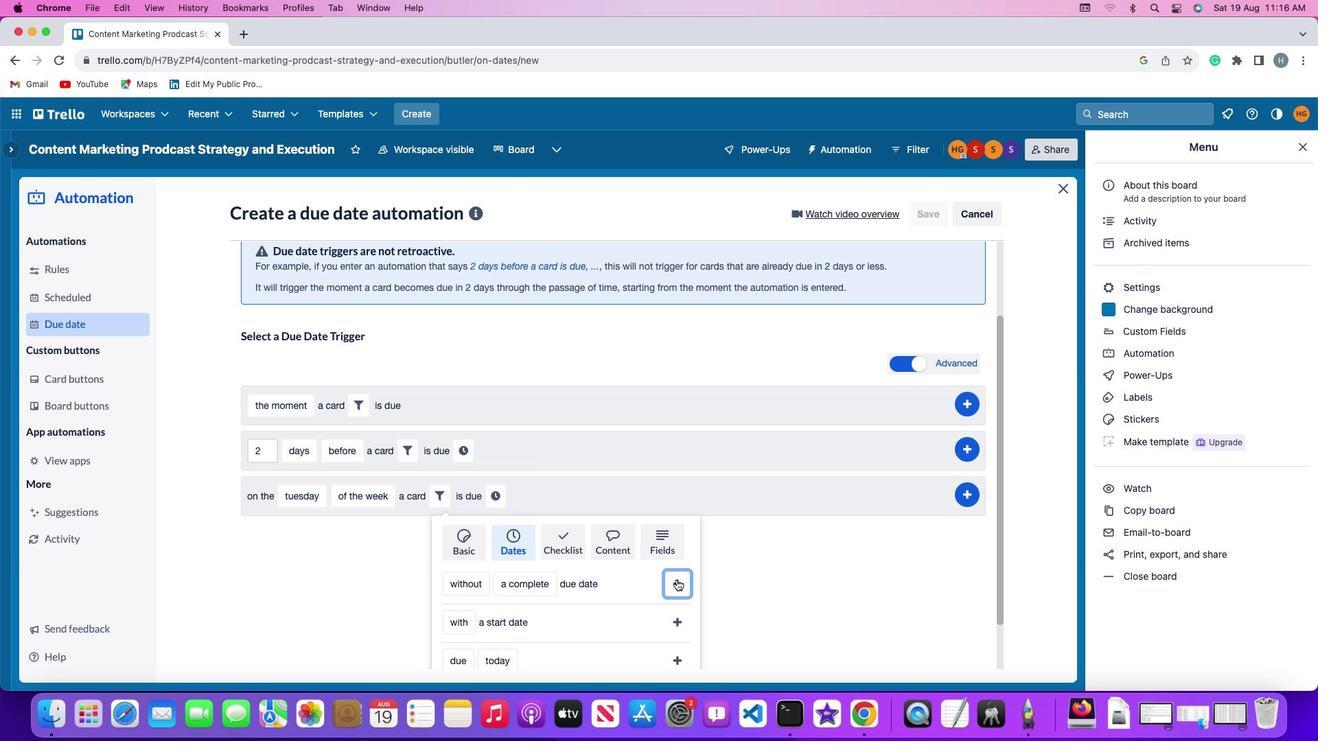 
Action: Mouse pressed left at (674, 577)
Screenshot: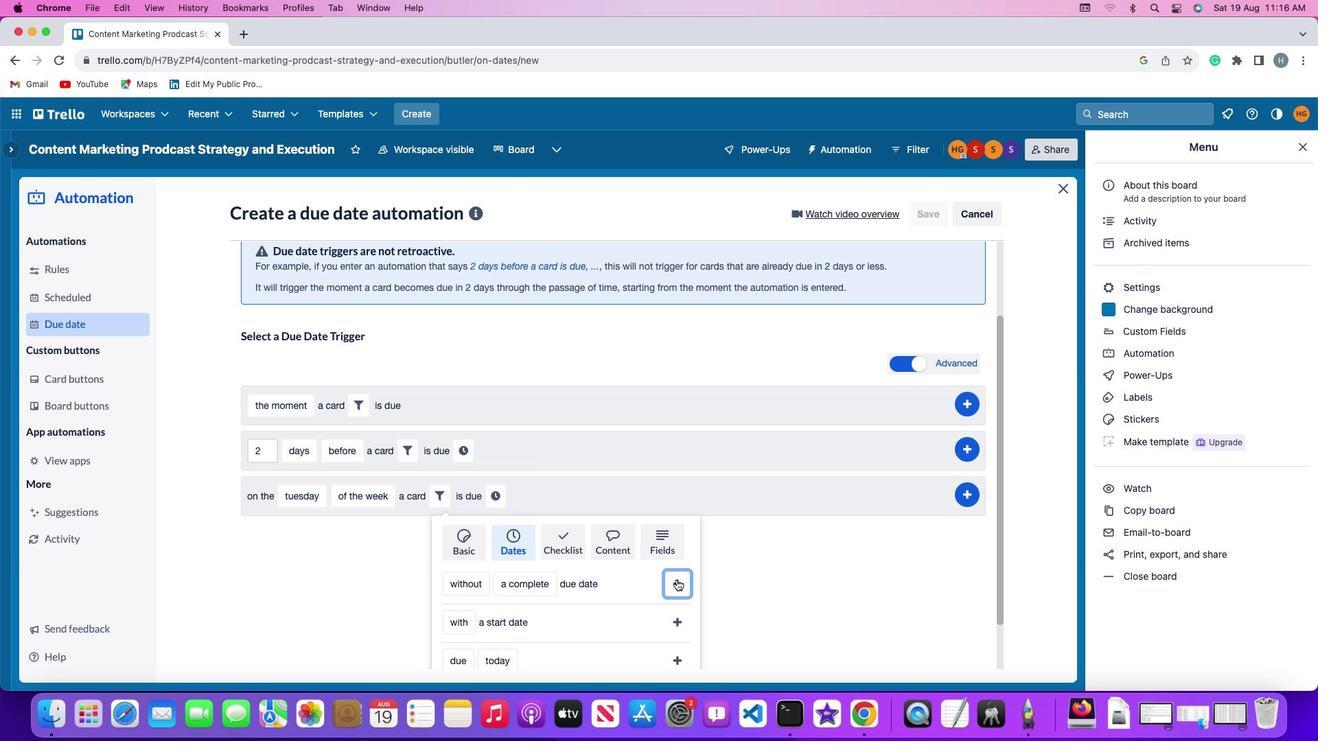 
Action: Mouse moved to (644, 590)
Screenshot: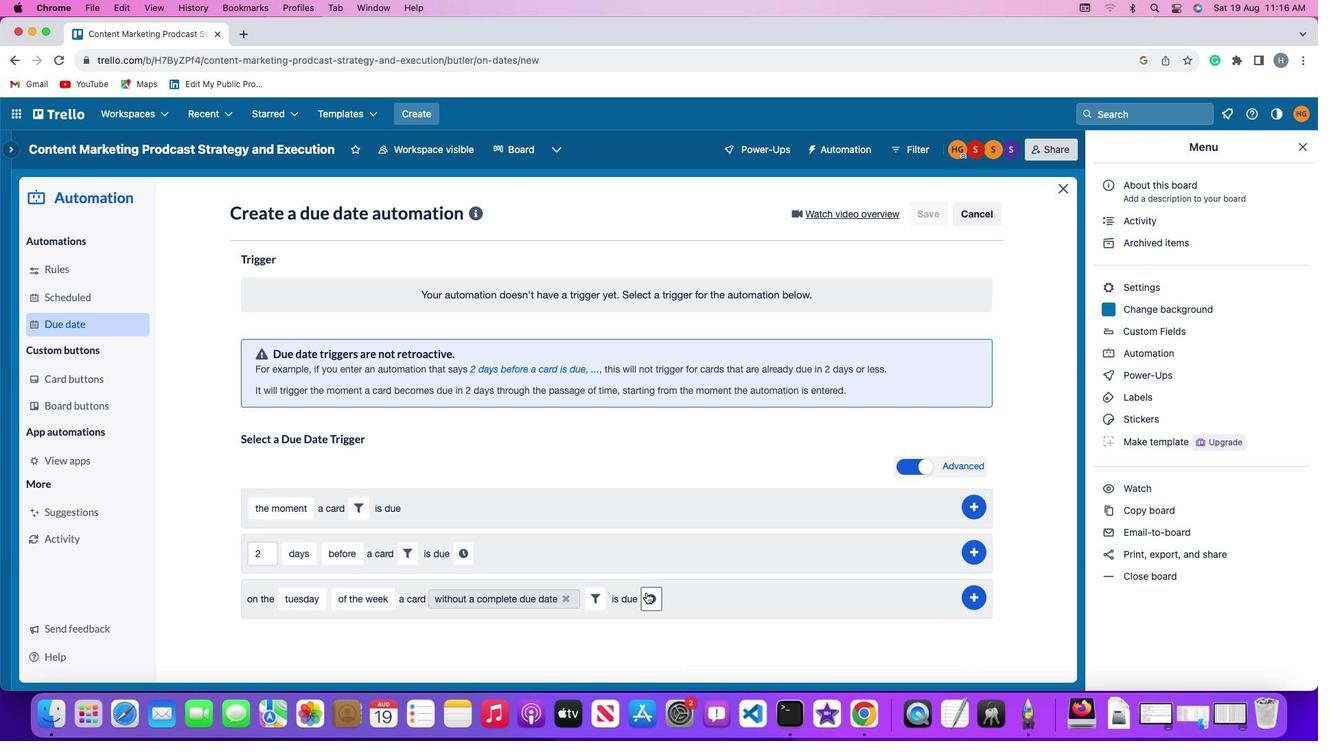 
Action: Mouse pressed left at (644, 590)
Screenshot: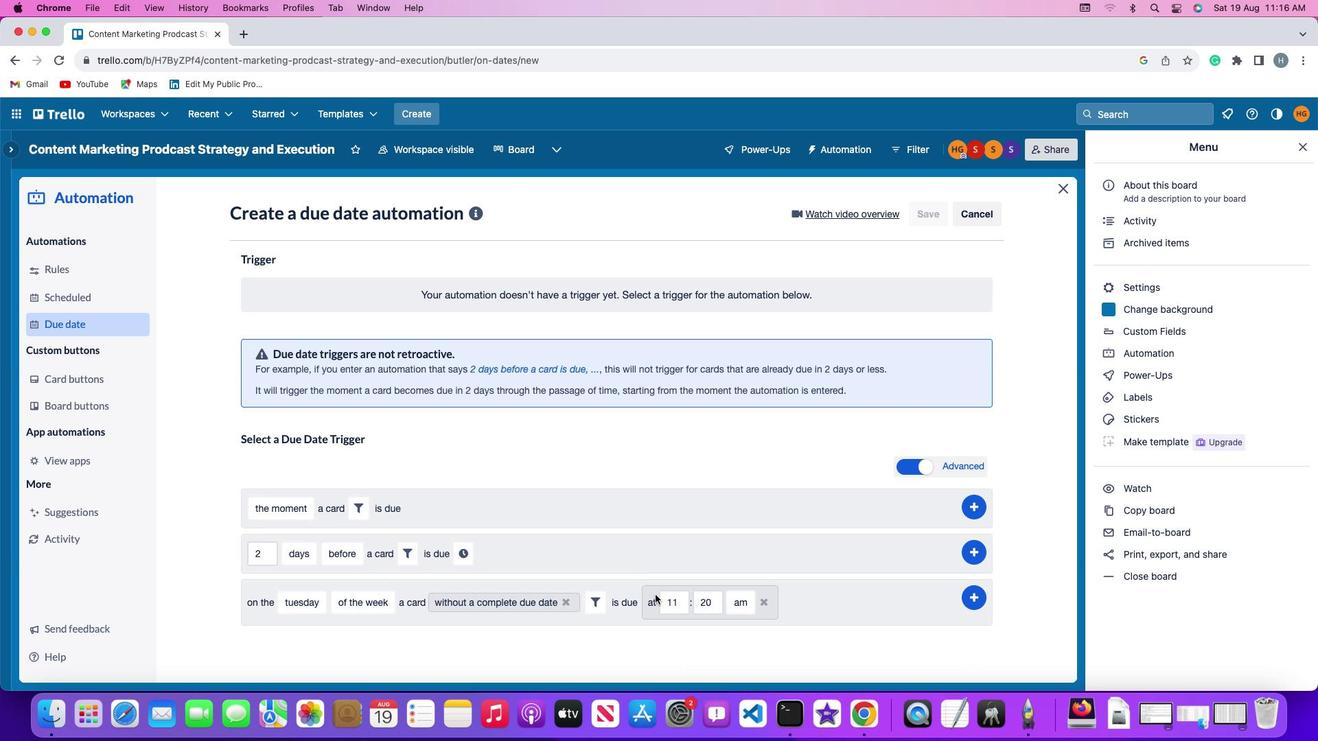 
Action: Mouse moved to (679, 596)
Screenshot: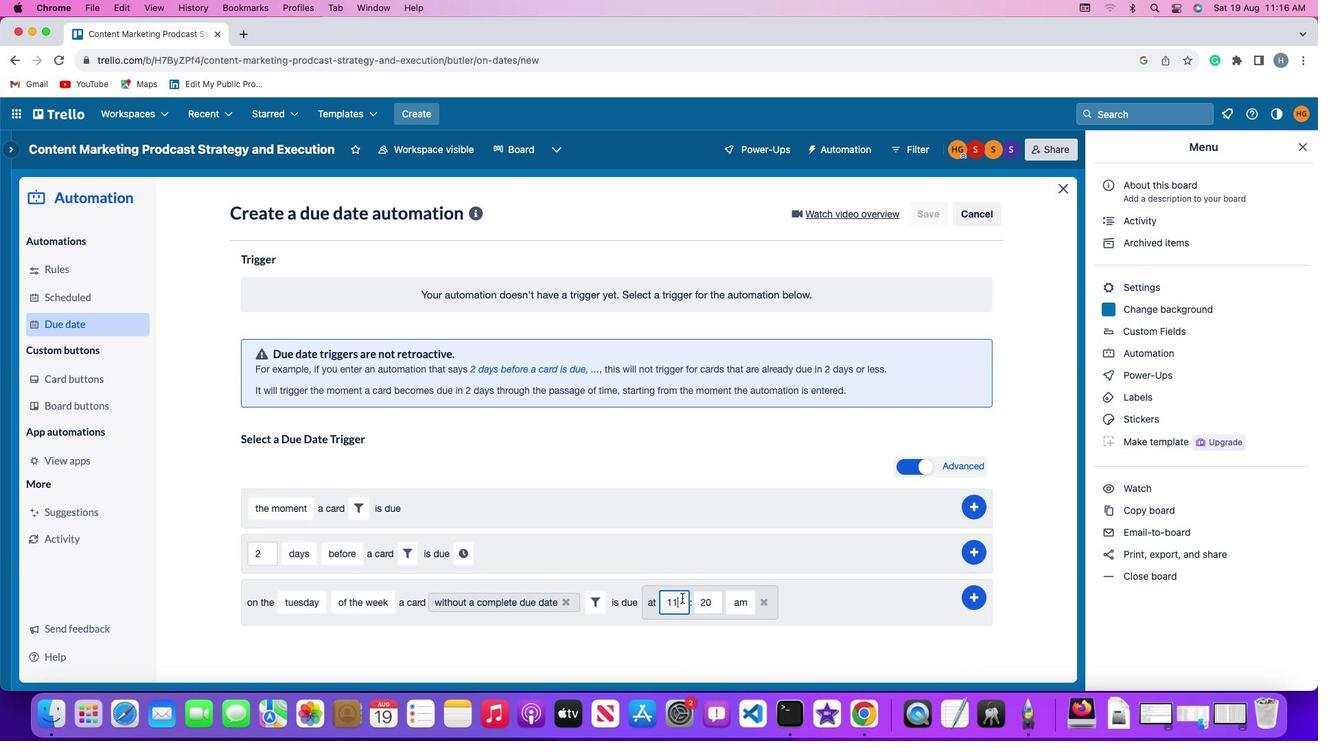 
Action: Mouse pressed left at (679, 596)
Screenshot: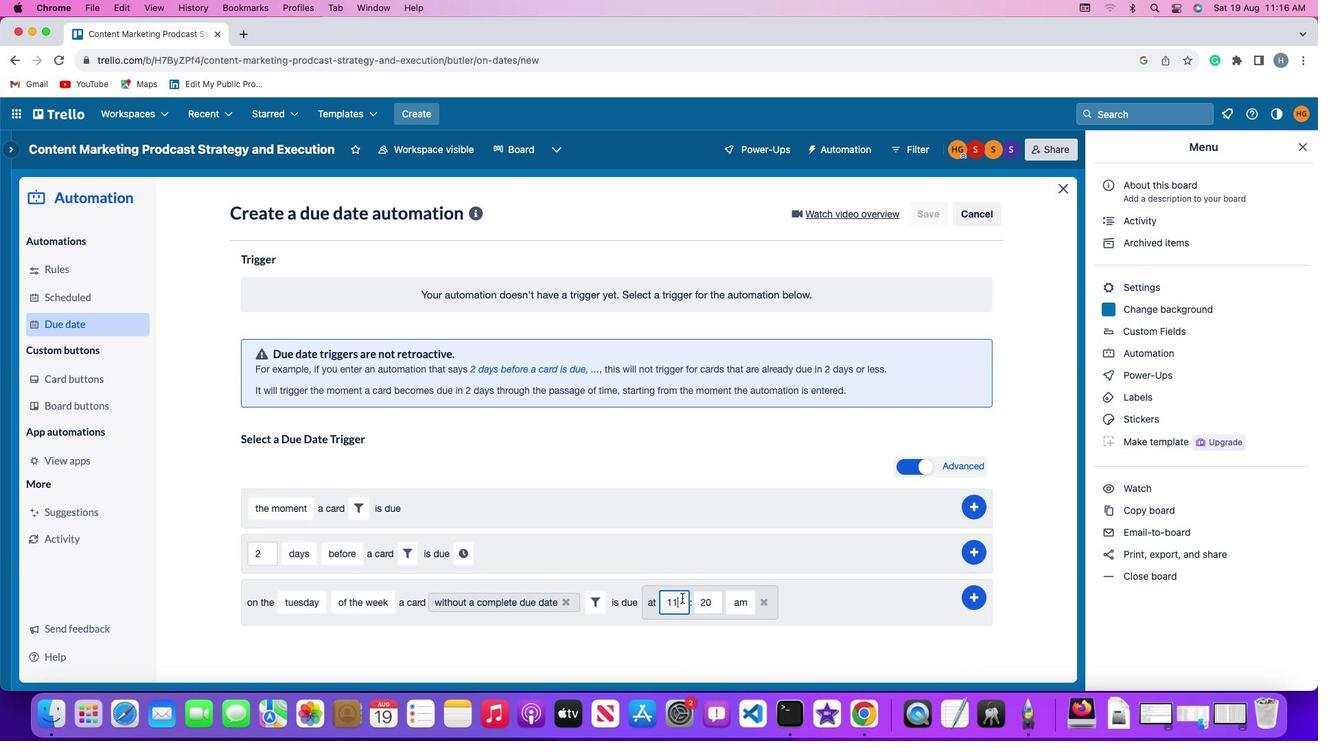 
Action: Mouse moved to (679, 596)
Screenshot: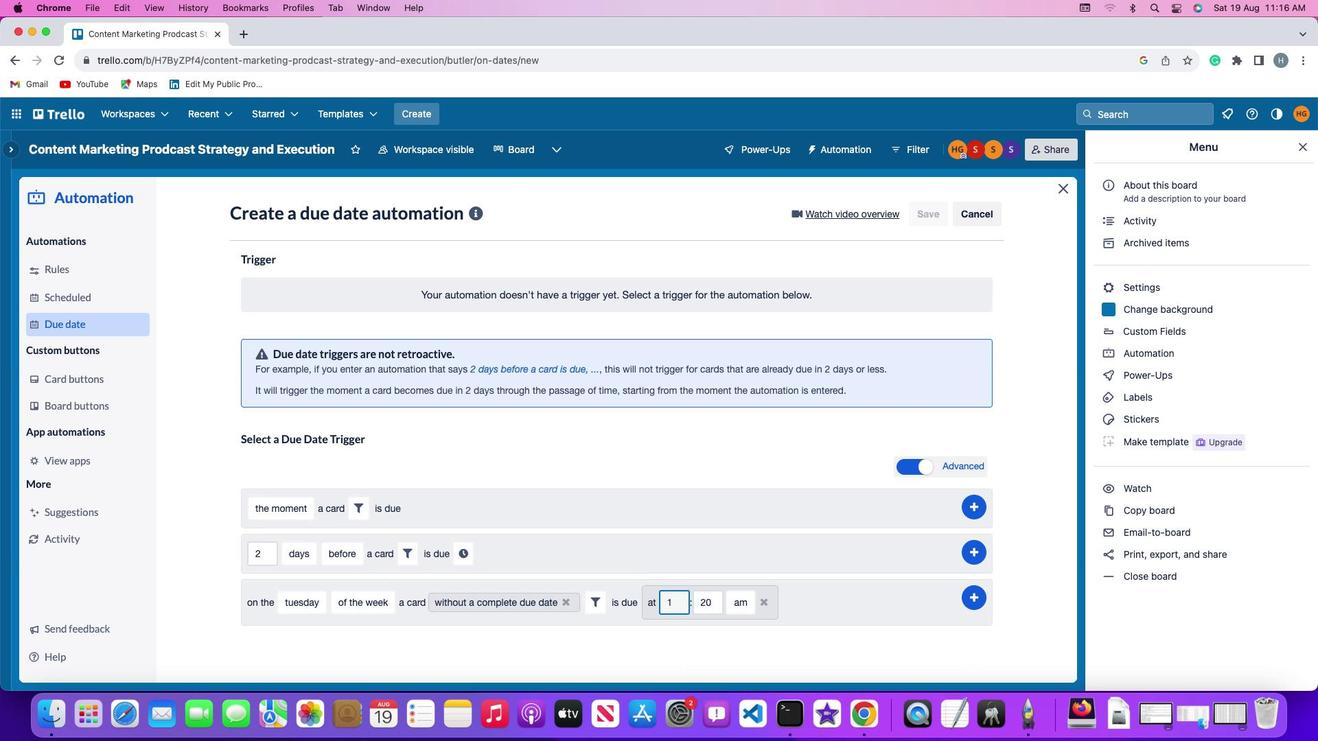 
Action: Key pressed Key.backspace
Screenshot: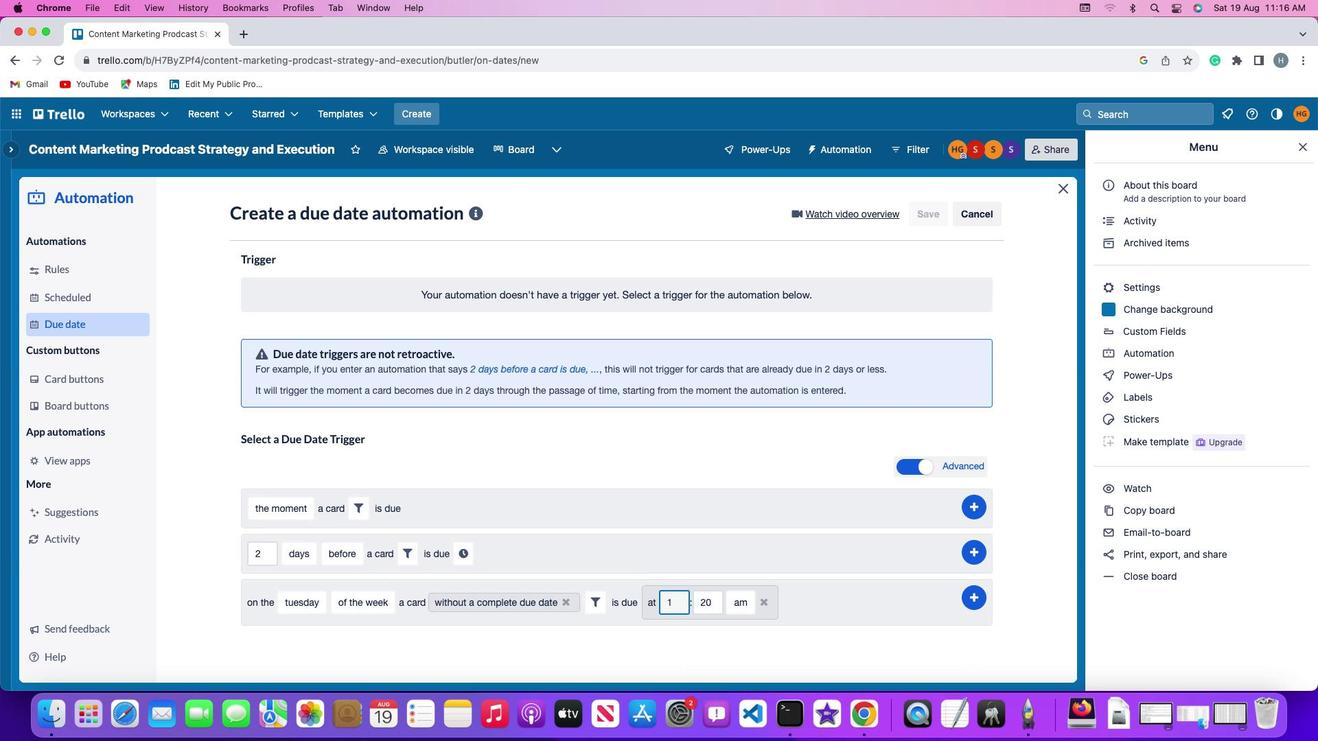 
Action: Mouse moved to (679, 592)
Screenshot: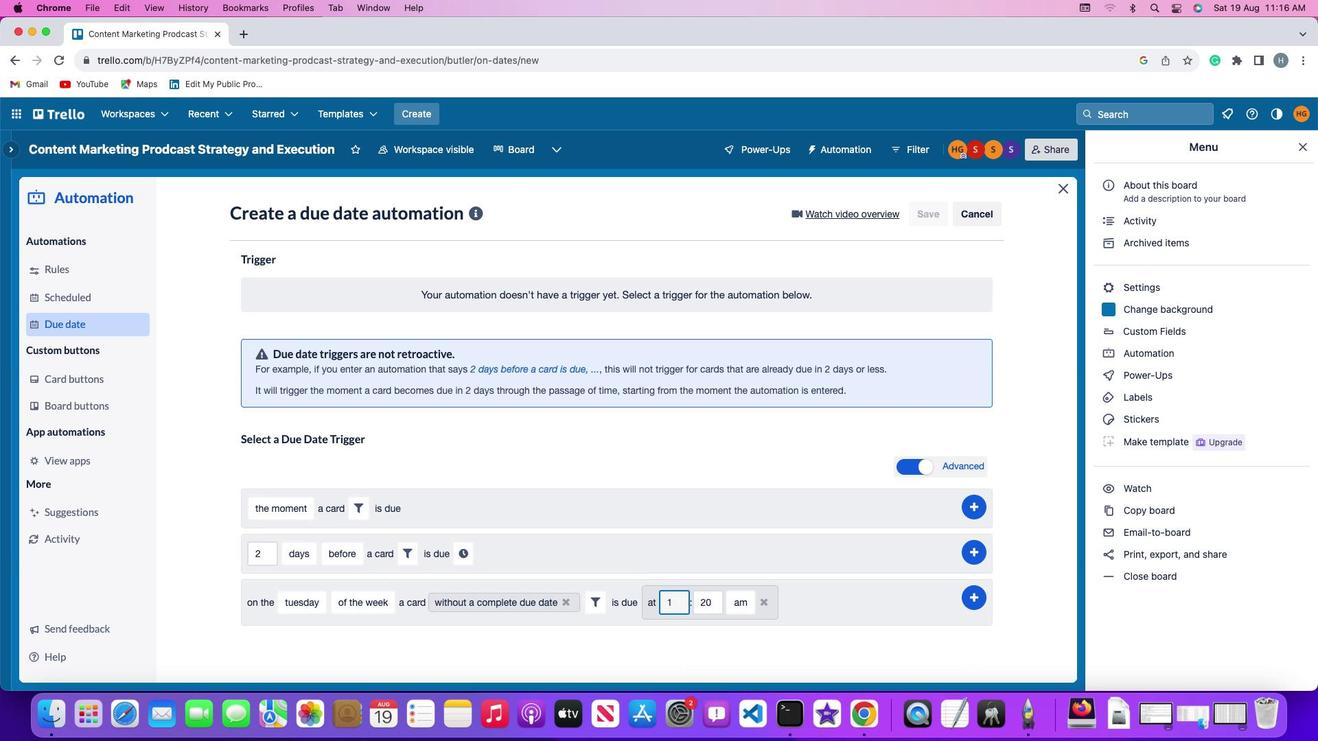 
Action: Key pressed '1'
Screenshot: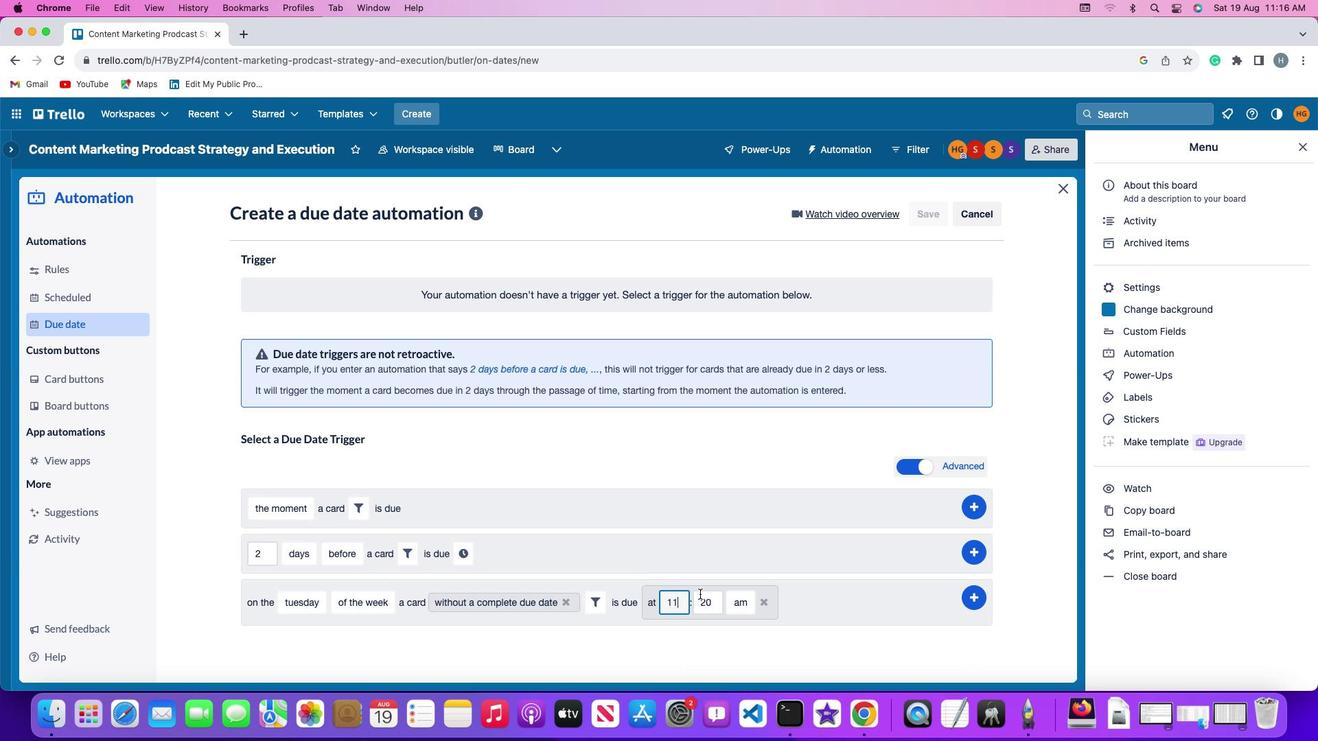 
Action: Mouse moved to (711, 592)
Screenshot: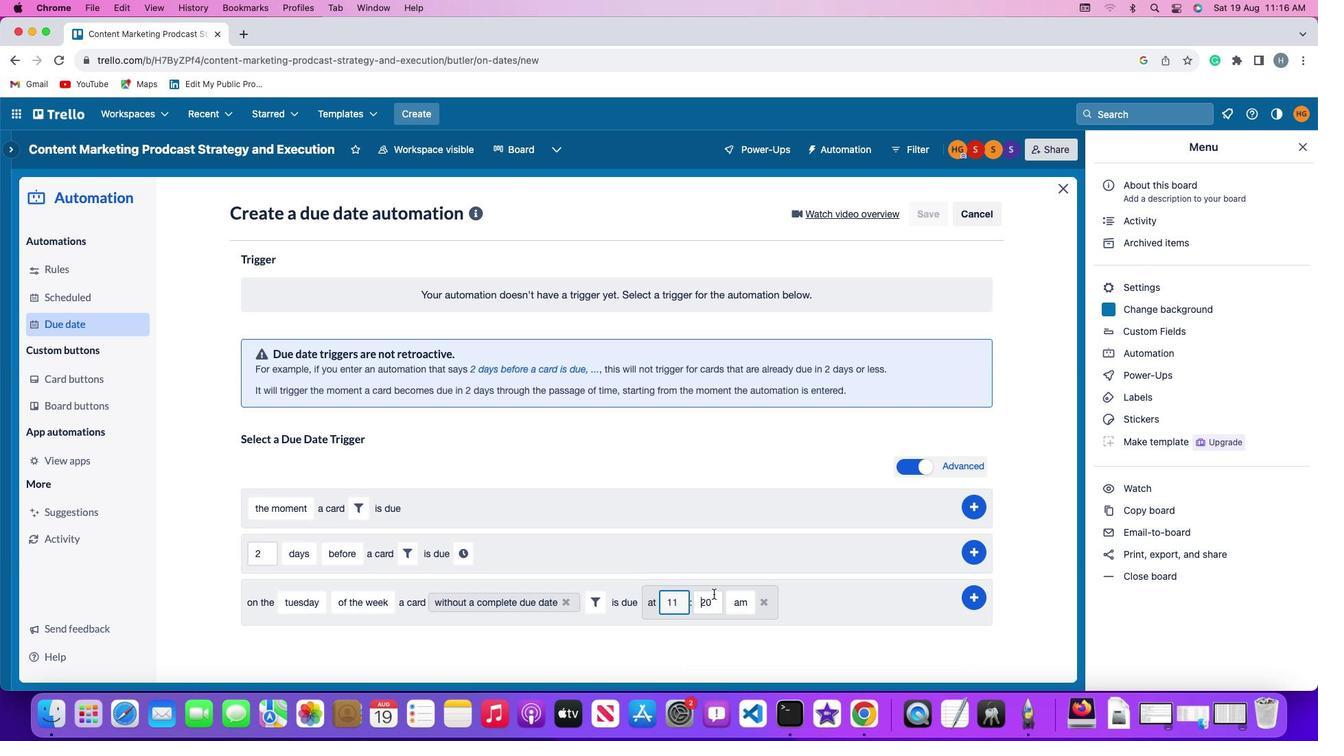
Action: Mouse pressed left at (711, 592)
Screenshot: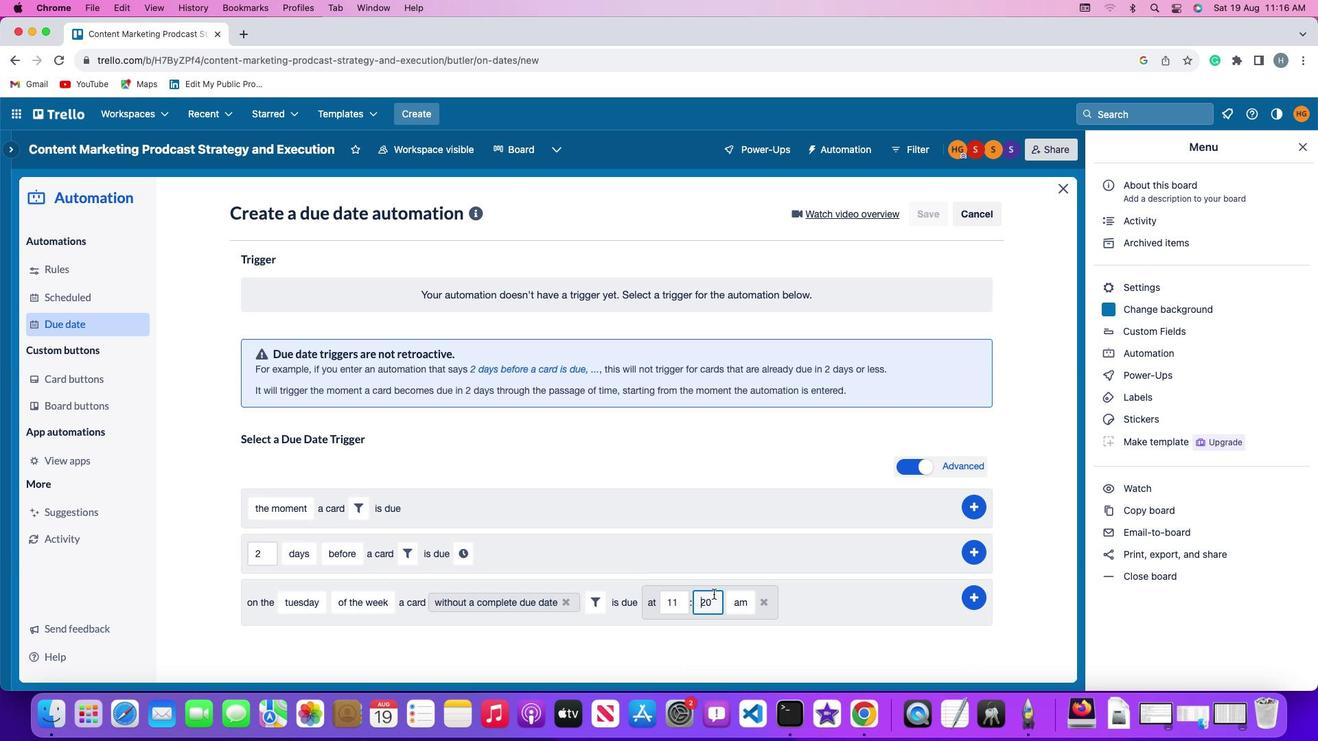 
Action: Key pressed Key.backspaceKey.backspace
Screenshot: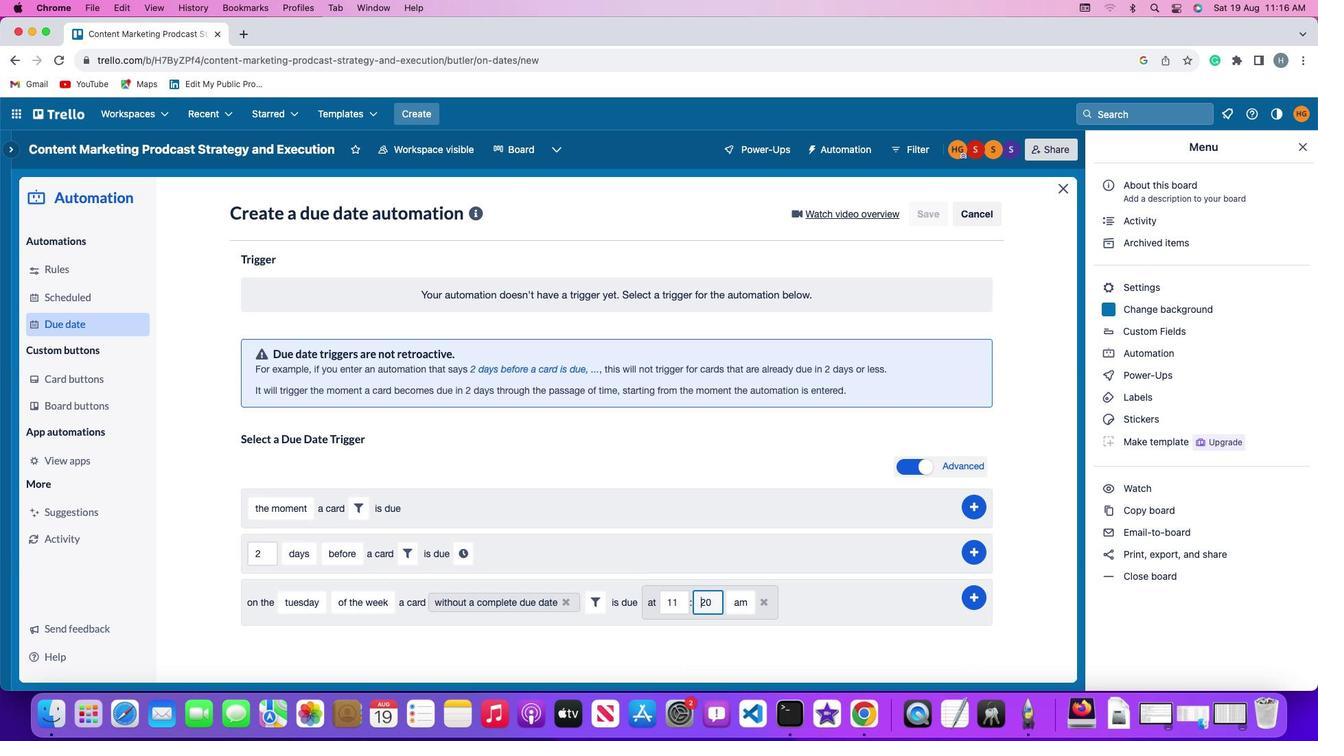
Action: Mouse moved to (712, 592)
Screenshot: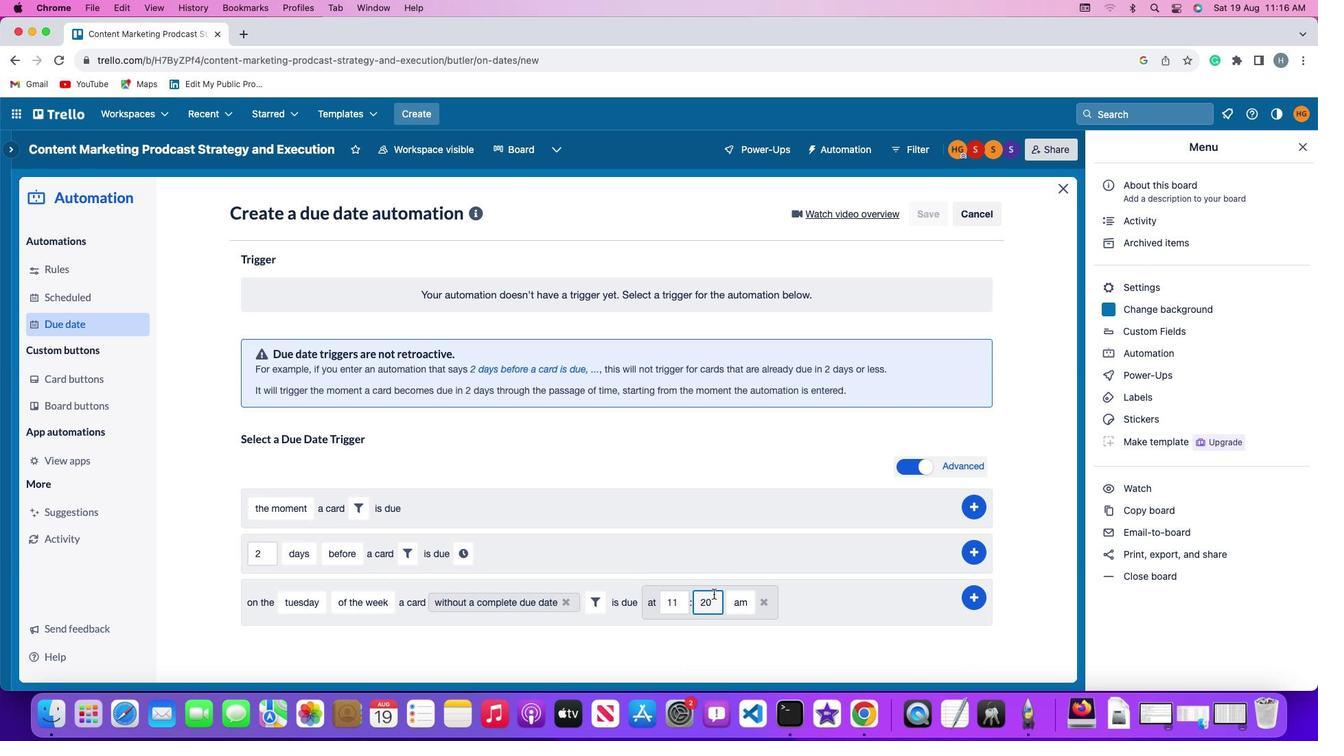 
Action: Key pressed Key.rightKey.backspace'0'
Screenshot: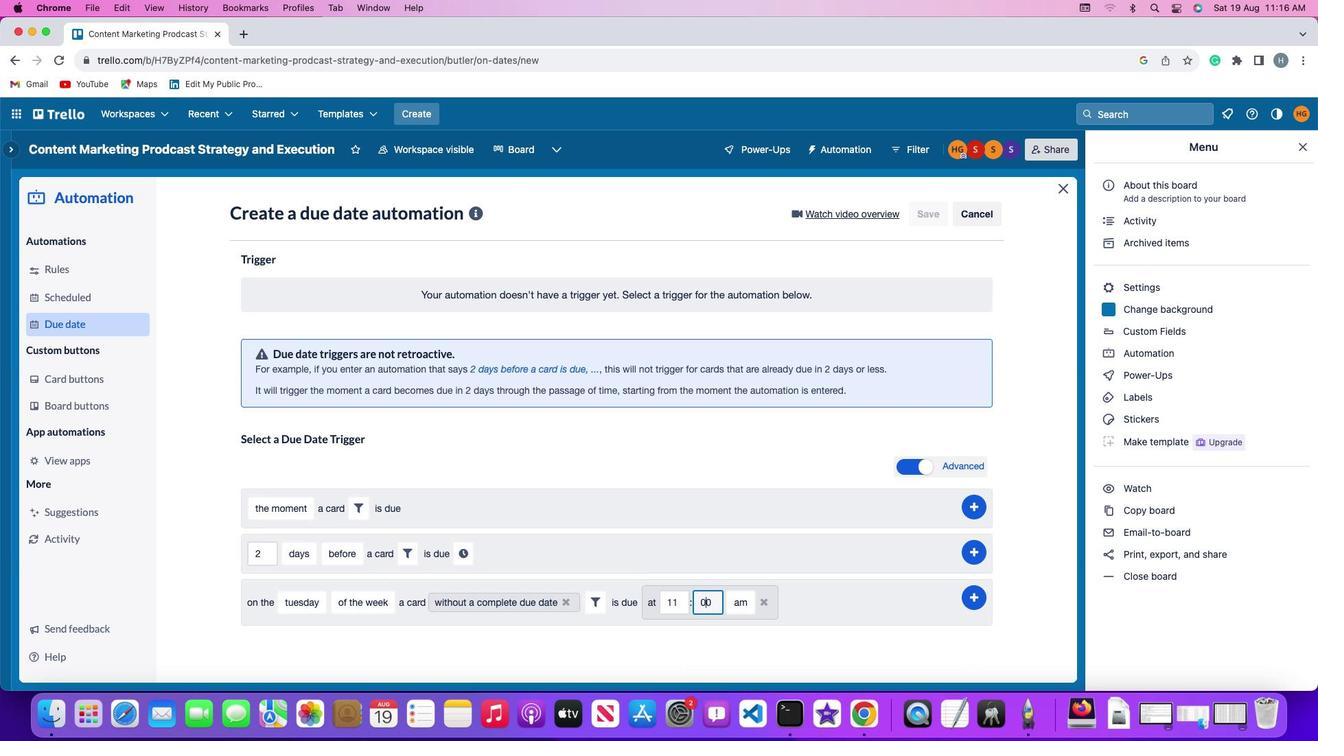
Action: Mouse moved to (735, 593)
Screenshot: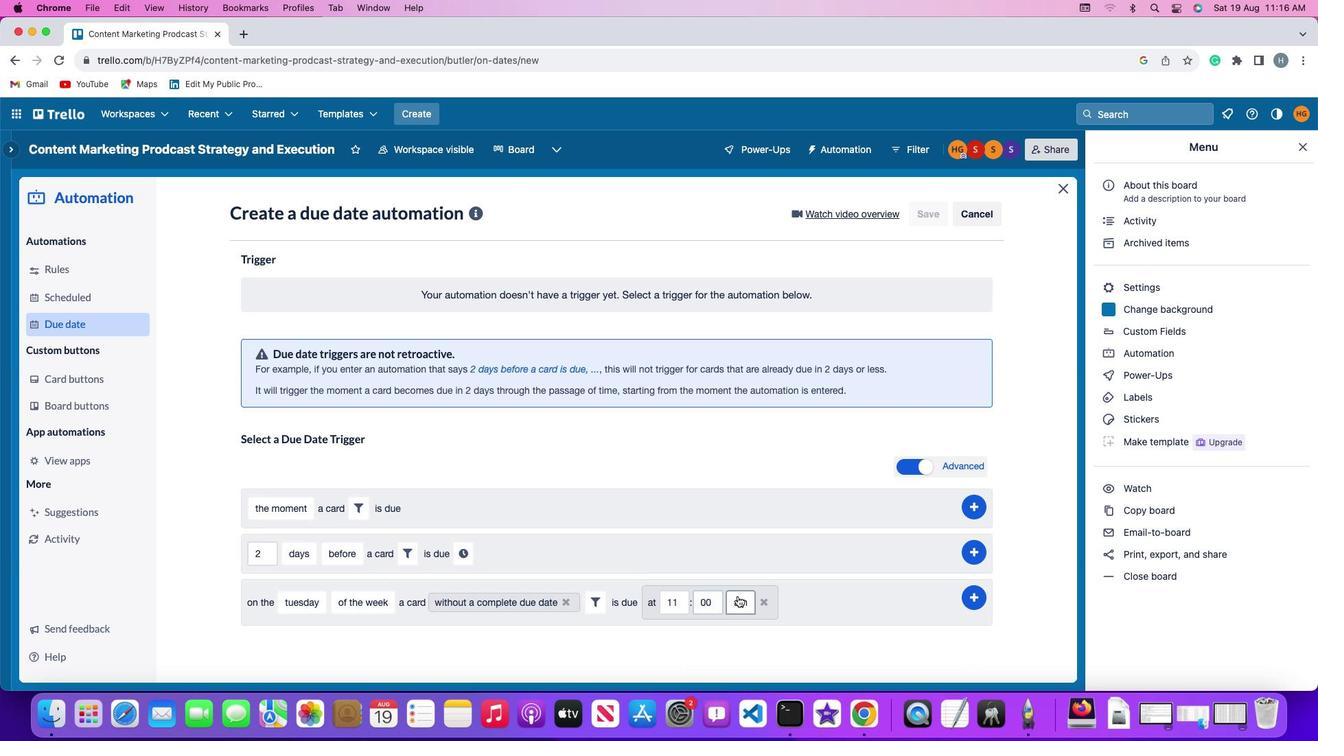 
Action: Mouse pressed left at (735, 593)
Screenshot: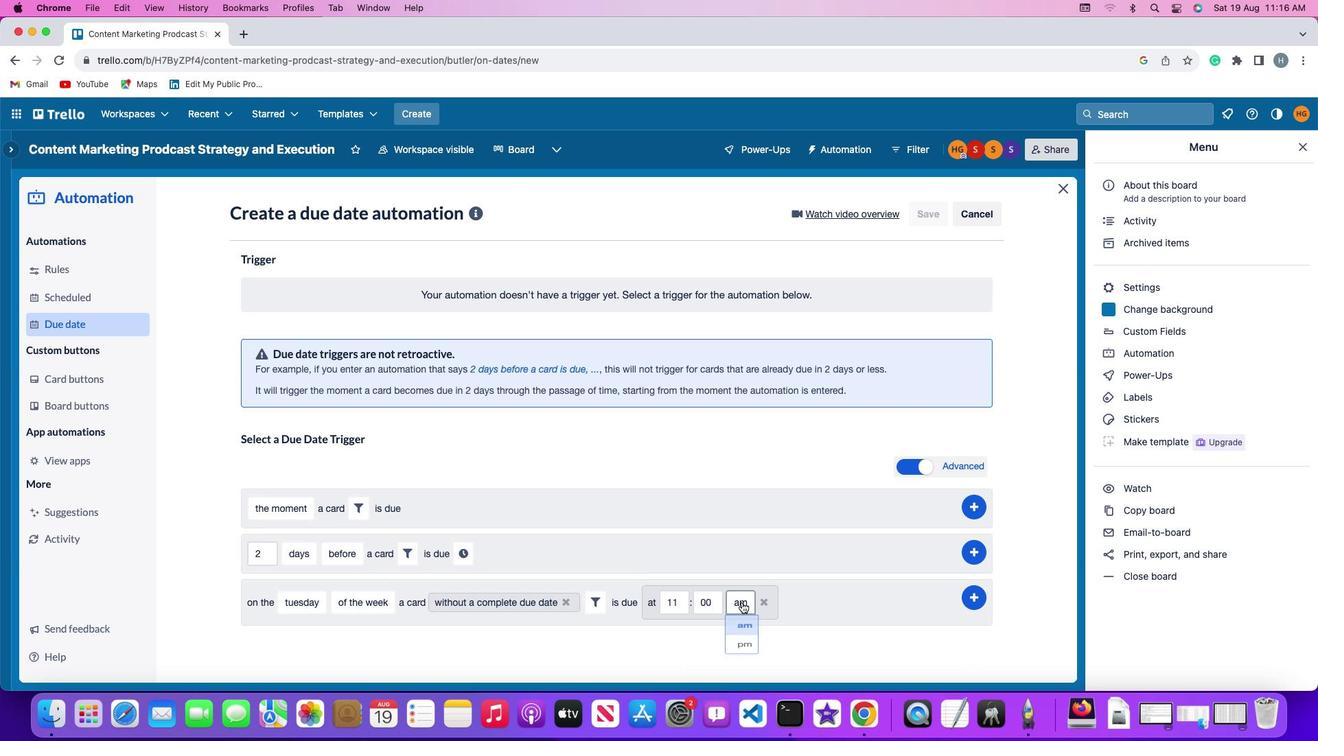 
Action: Mouse moved to (743, 627)
Screenshot: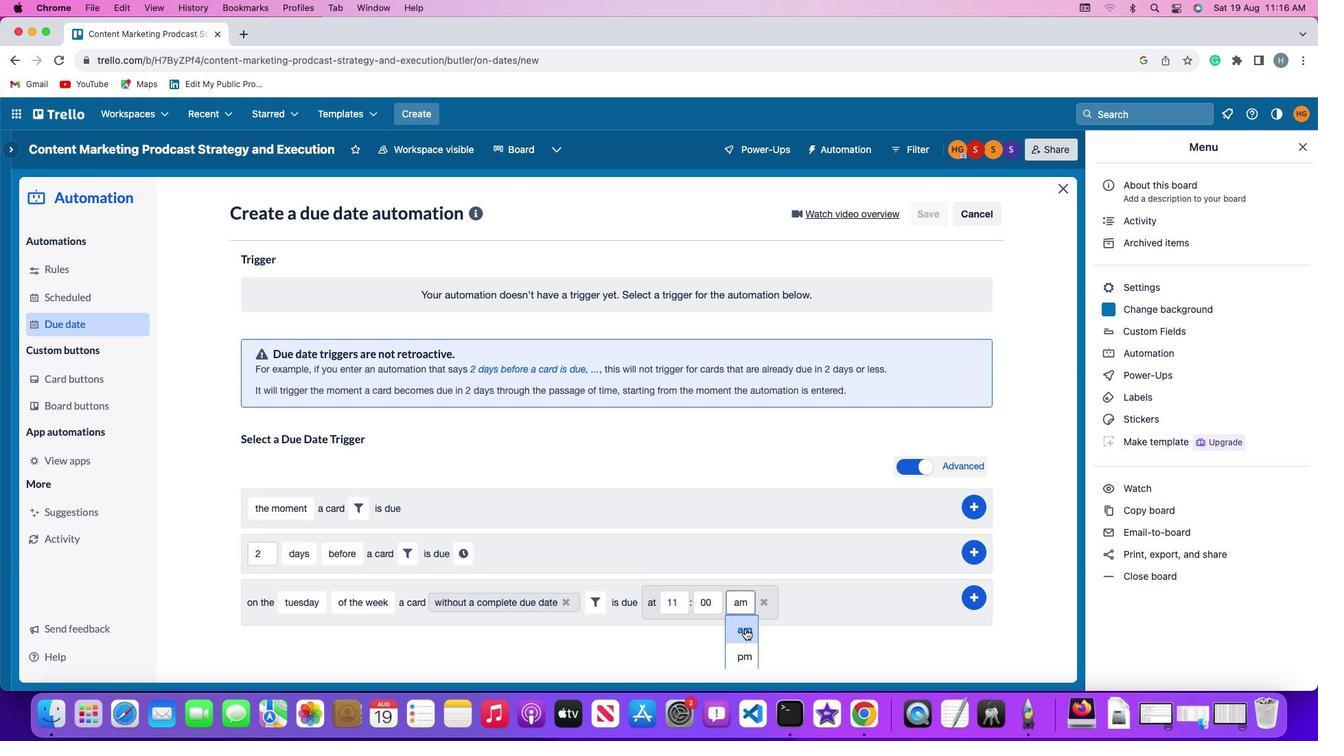 
Action: Mouse pressed left at (743, 627)
Screenshot: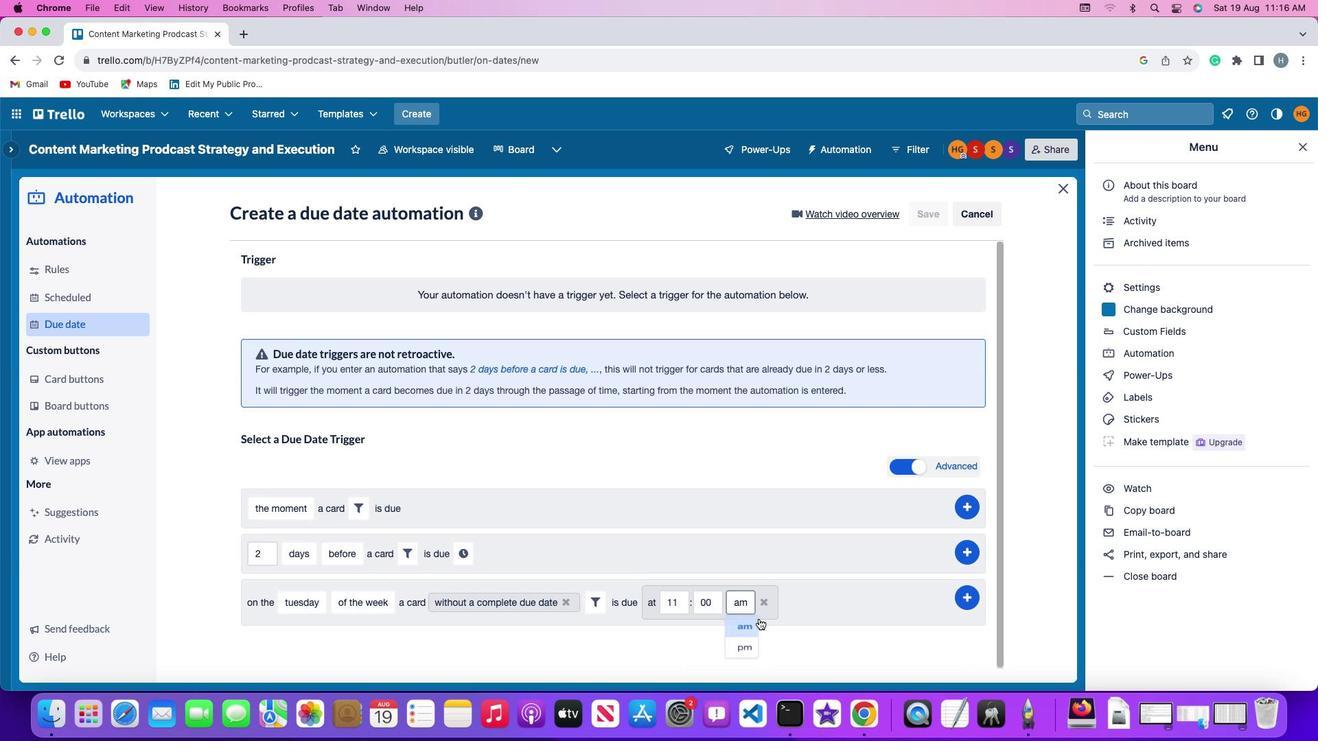 
Action: Mouse moved to (975, 593)
Screenshot: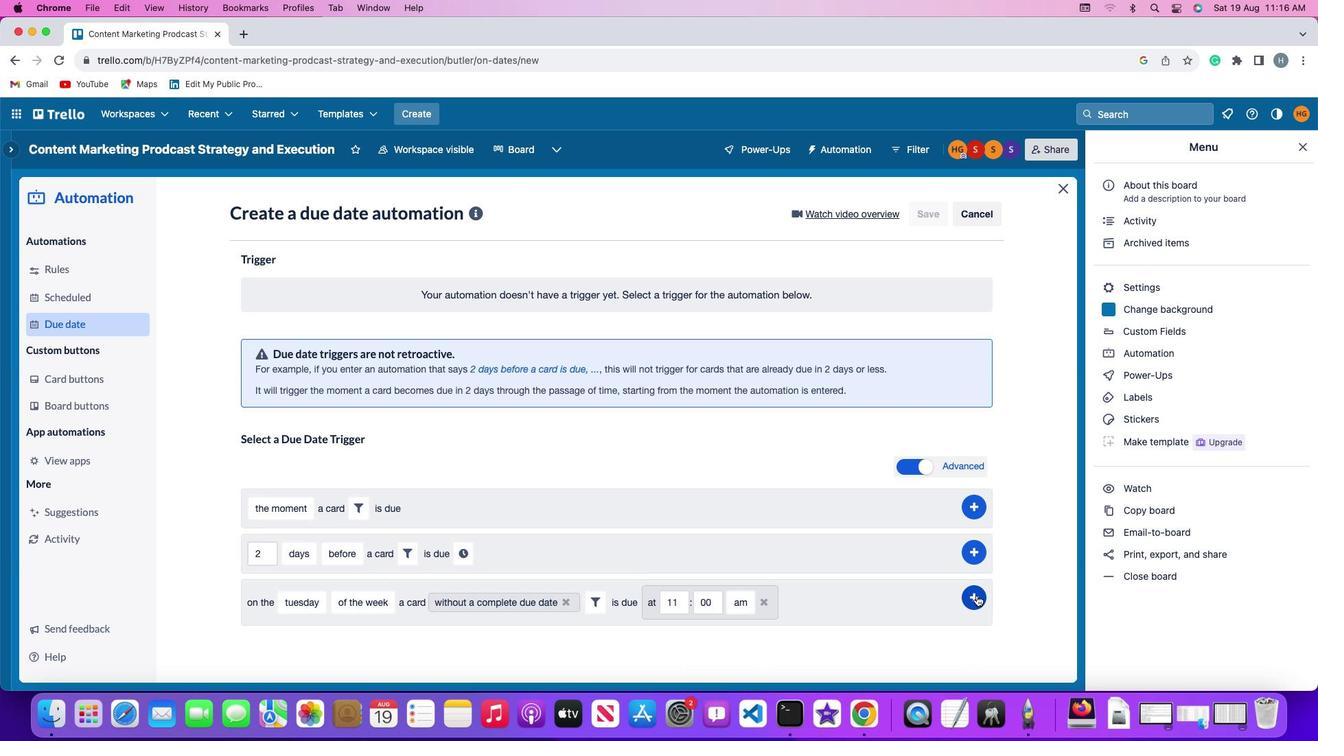 
Action: Mouse pressed left at (975, 593)
Screenshot: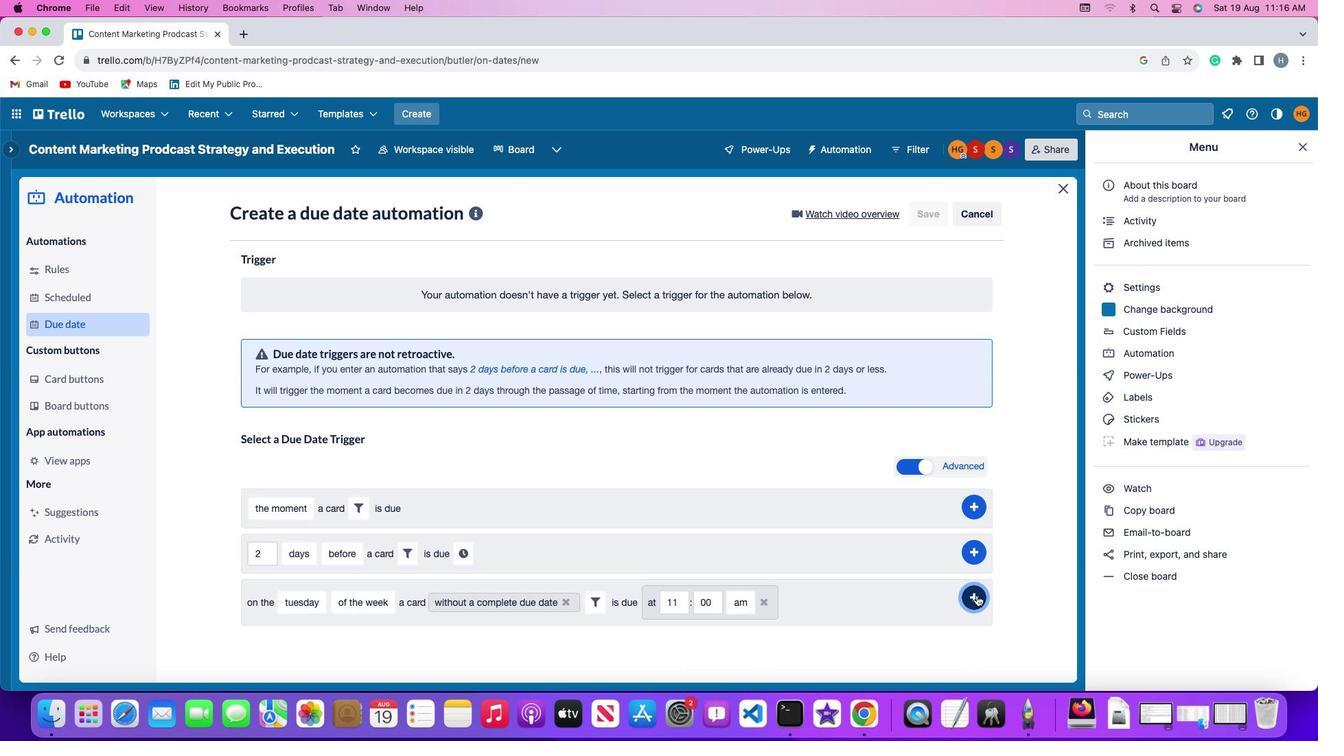 
Action: Mouse moved to (1032, 475)
Screenshot: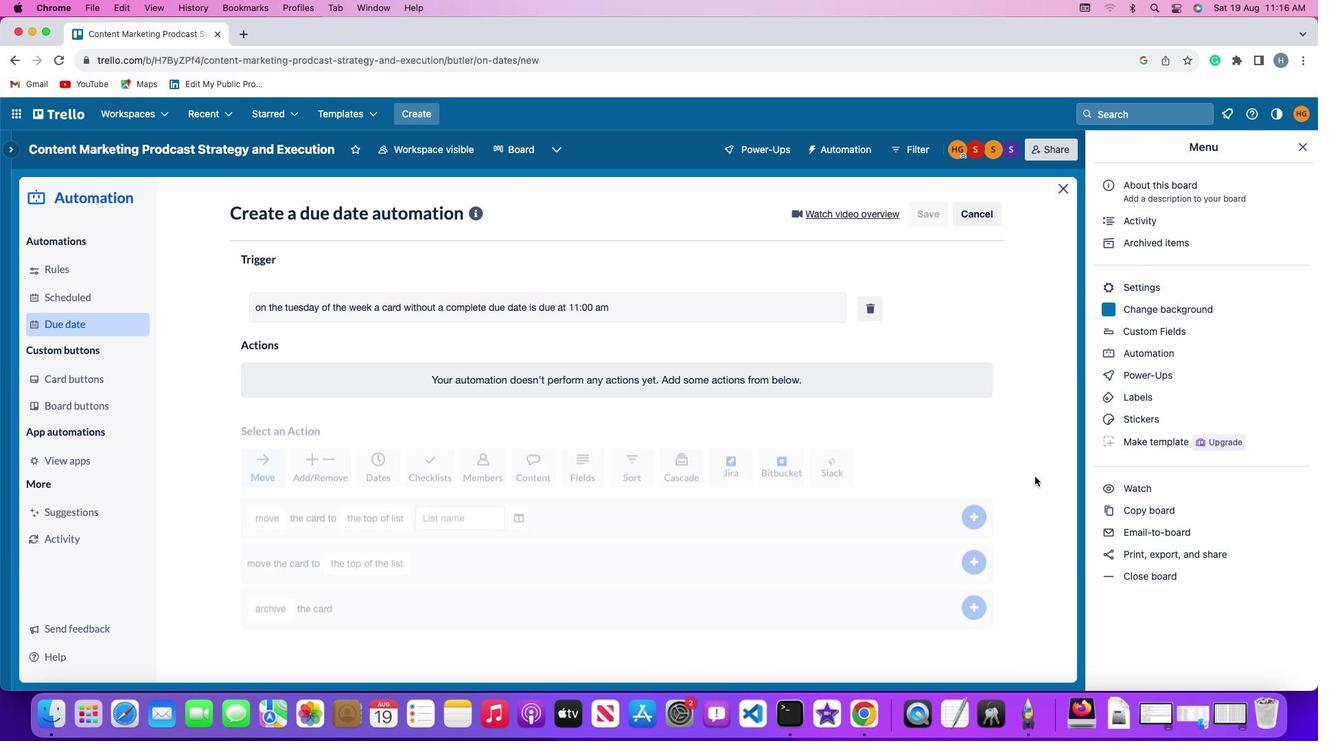 
